 Task: Create a new contact for Itachi Uchiha with email itachiuchiha.uzumaki@outlook.com and insert an airplane image in the notes section.
Action: Mouse moved to (14, 109)
Screenshot: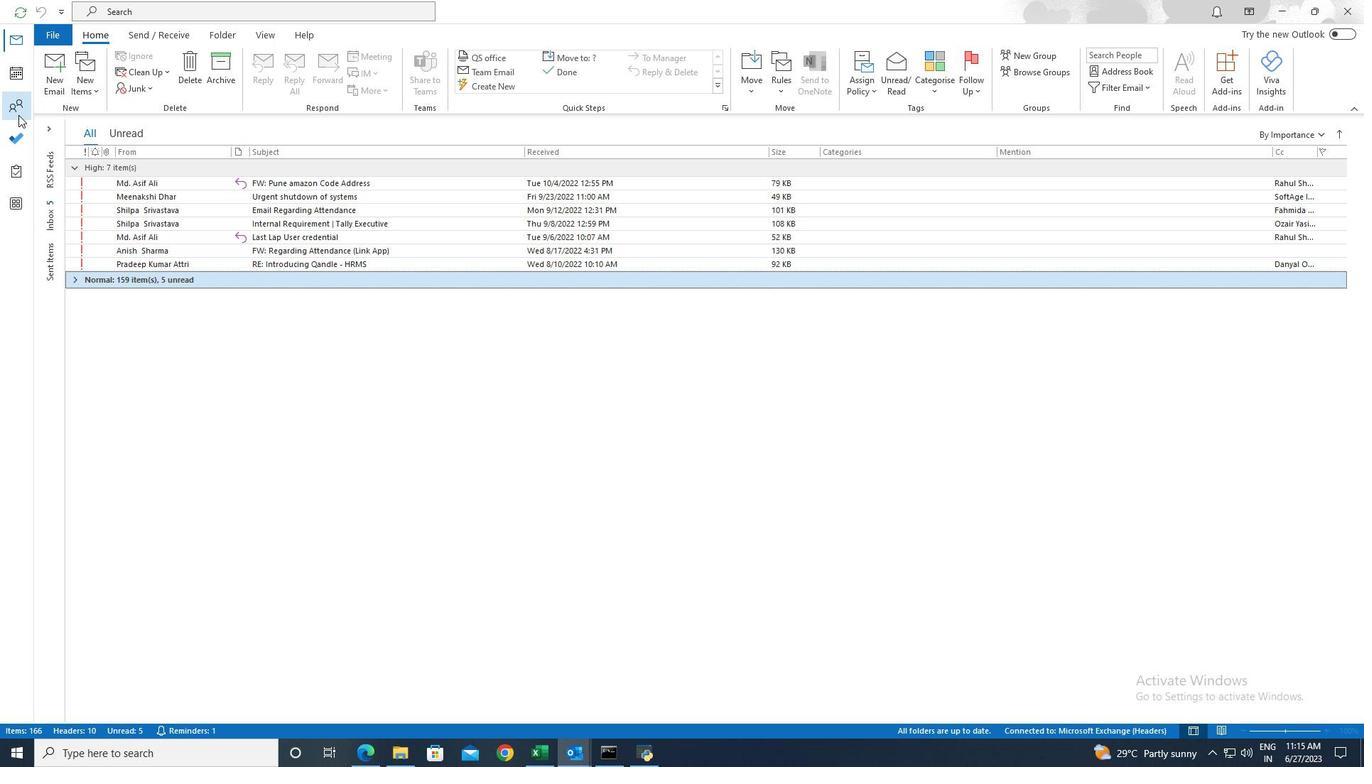 
Action: Mouse pressed left at (14, 109)
Screenshot: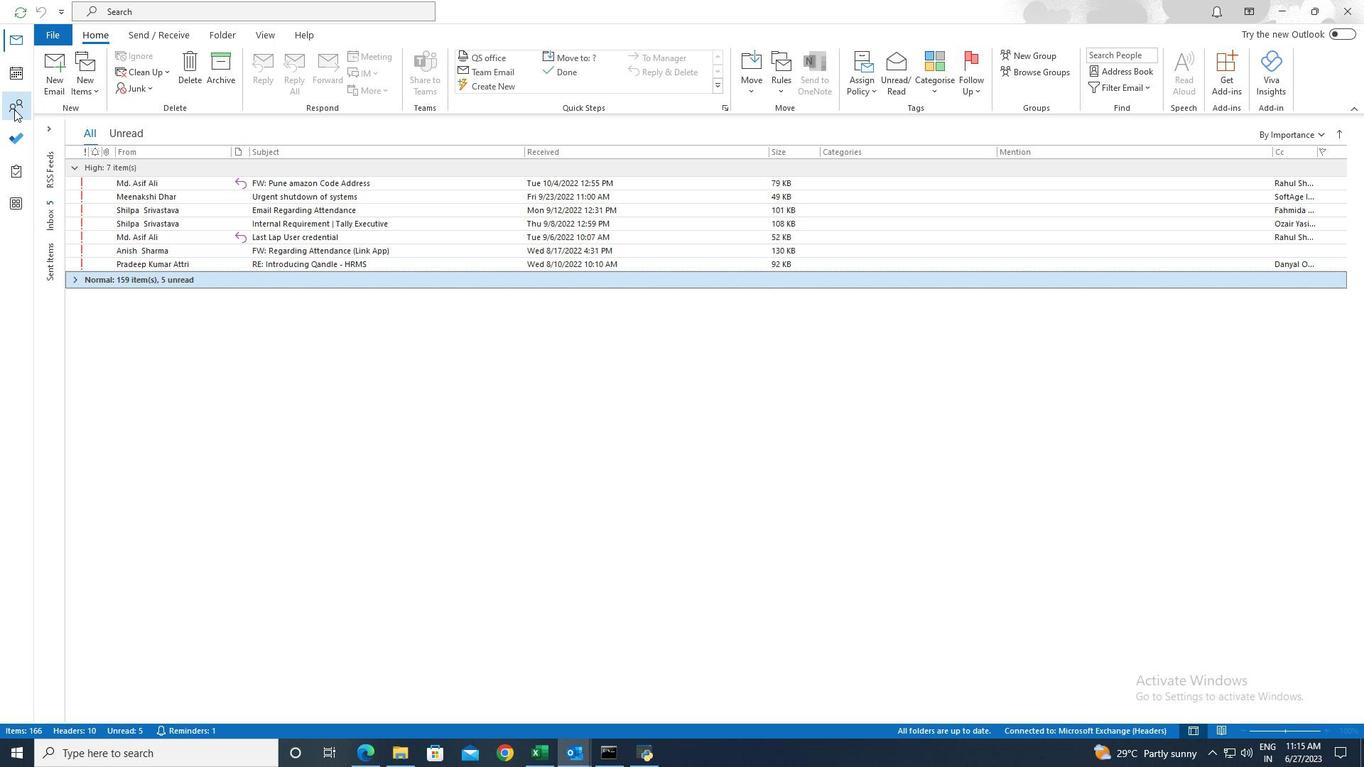 
Action: Mouse moved to (53, 83)
Screenshot: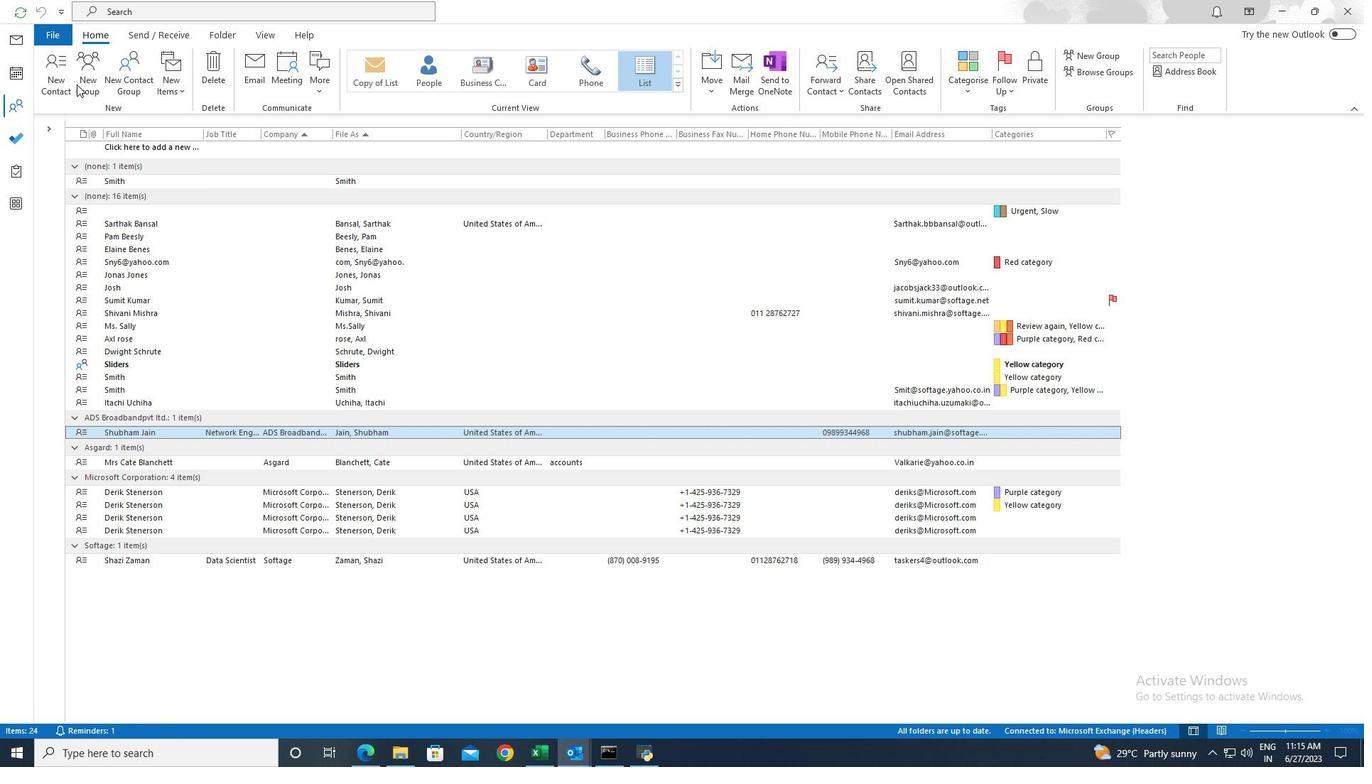 
Action: Mouse pressed left at (53, 83)
Screenshot: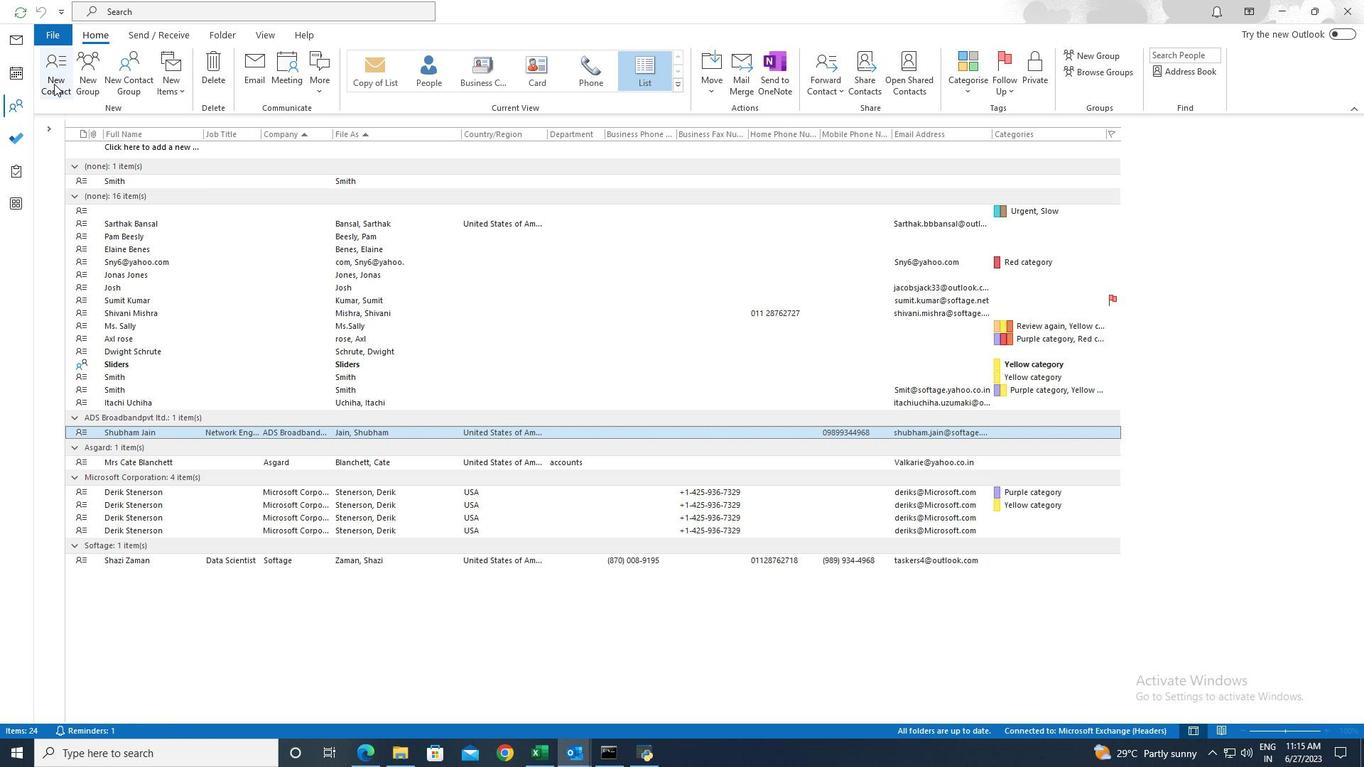 
Action: Mouse moved to (110, 123)
Screenshot: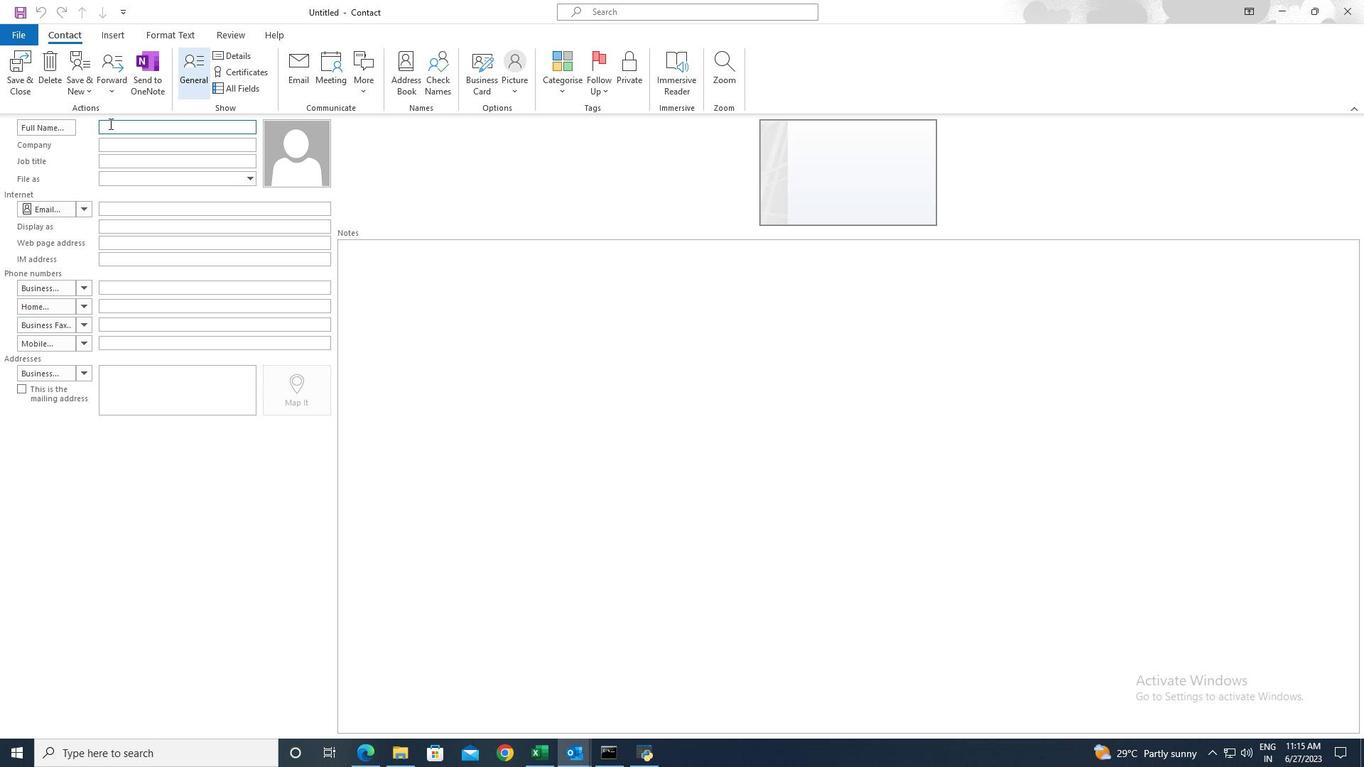 
Action: Mouse pressed left at (110, 123)
Screenshot: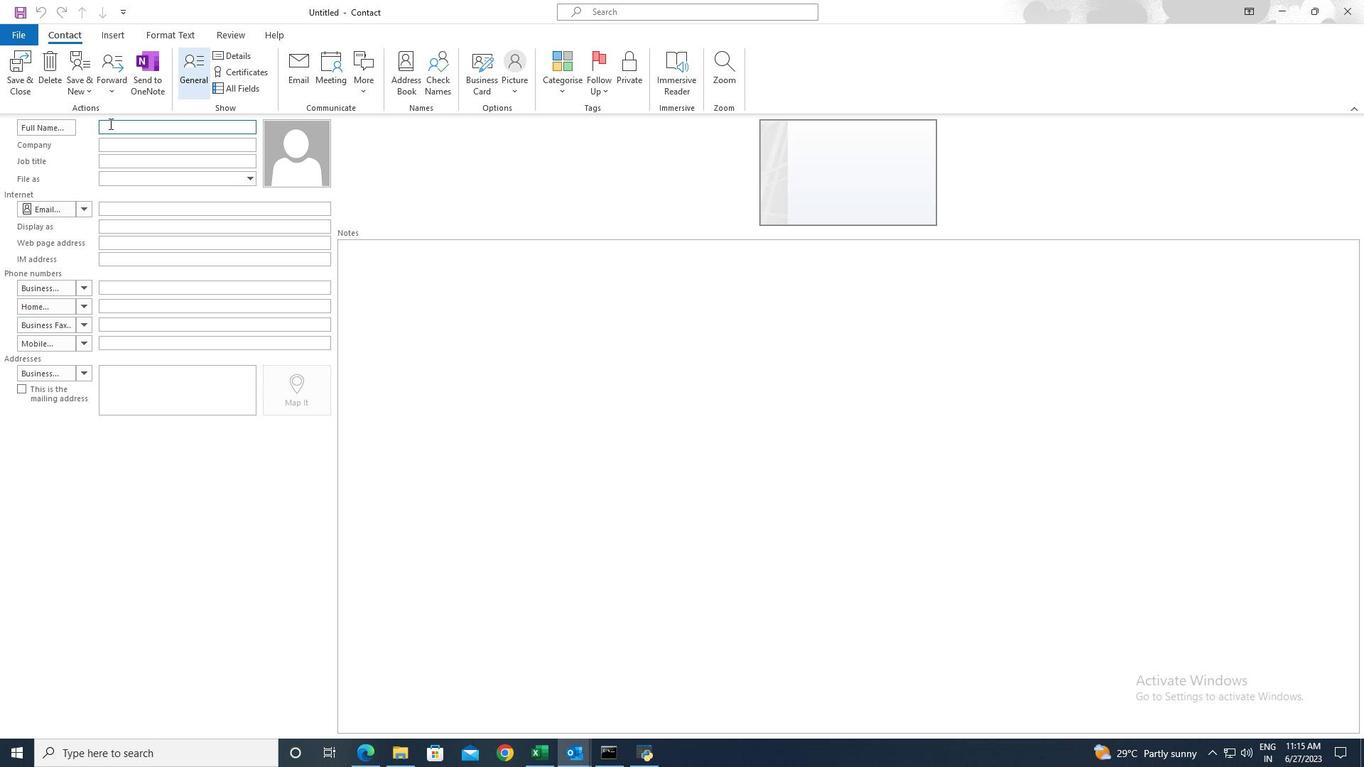 
Action: Key pressed <Key.shift>Itachi<Key.space><Key.shift>Uchiha
Screenshot: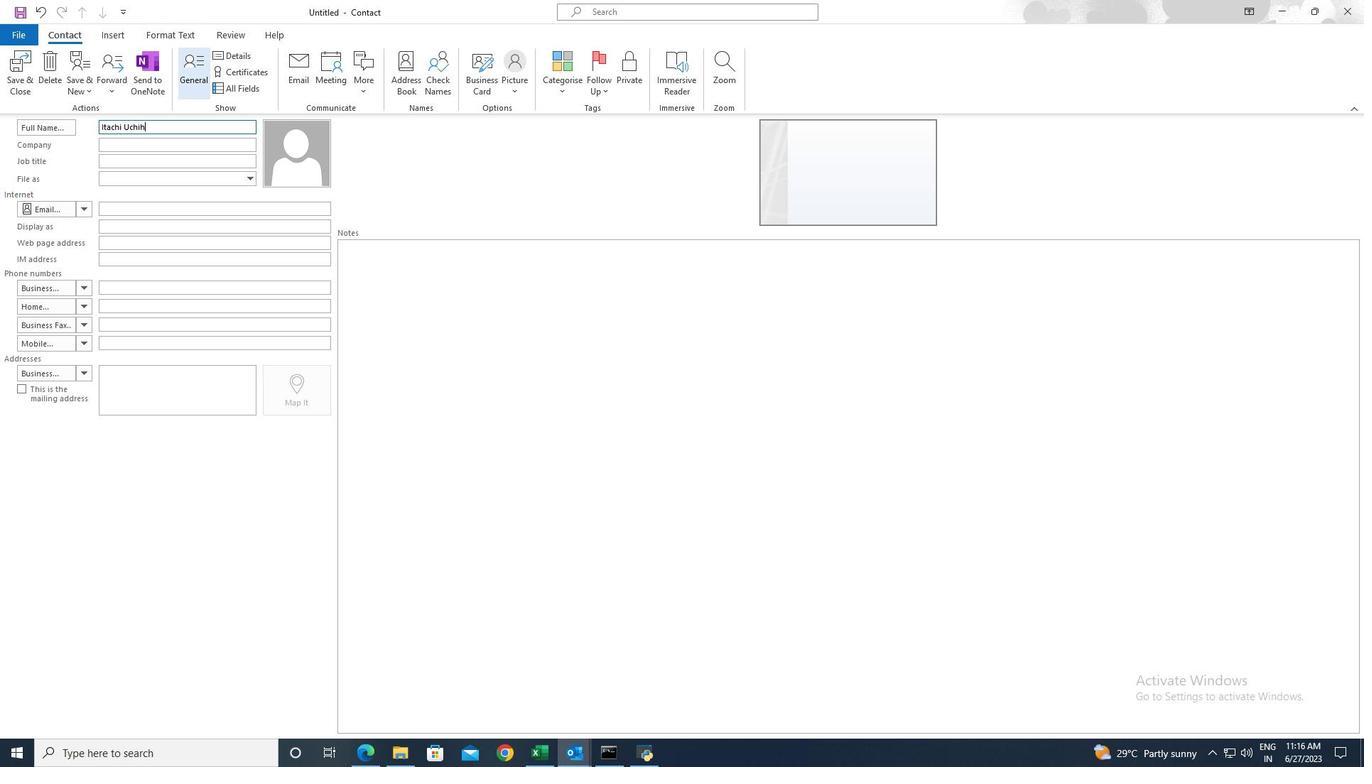 
Action: Mouse moved to (135, 209)
Screenshot: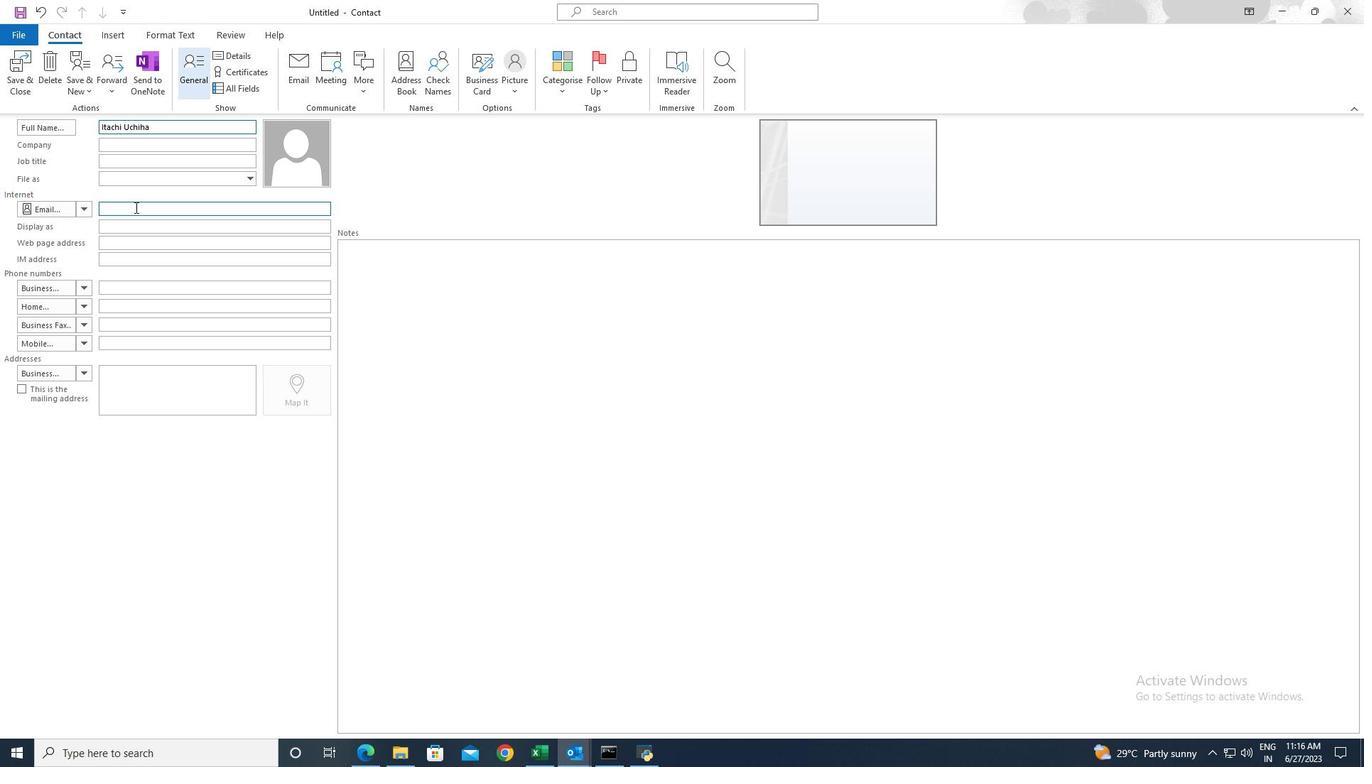 
Action: Mouse pressed left at (135, 209)
Screenshot: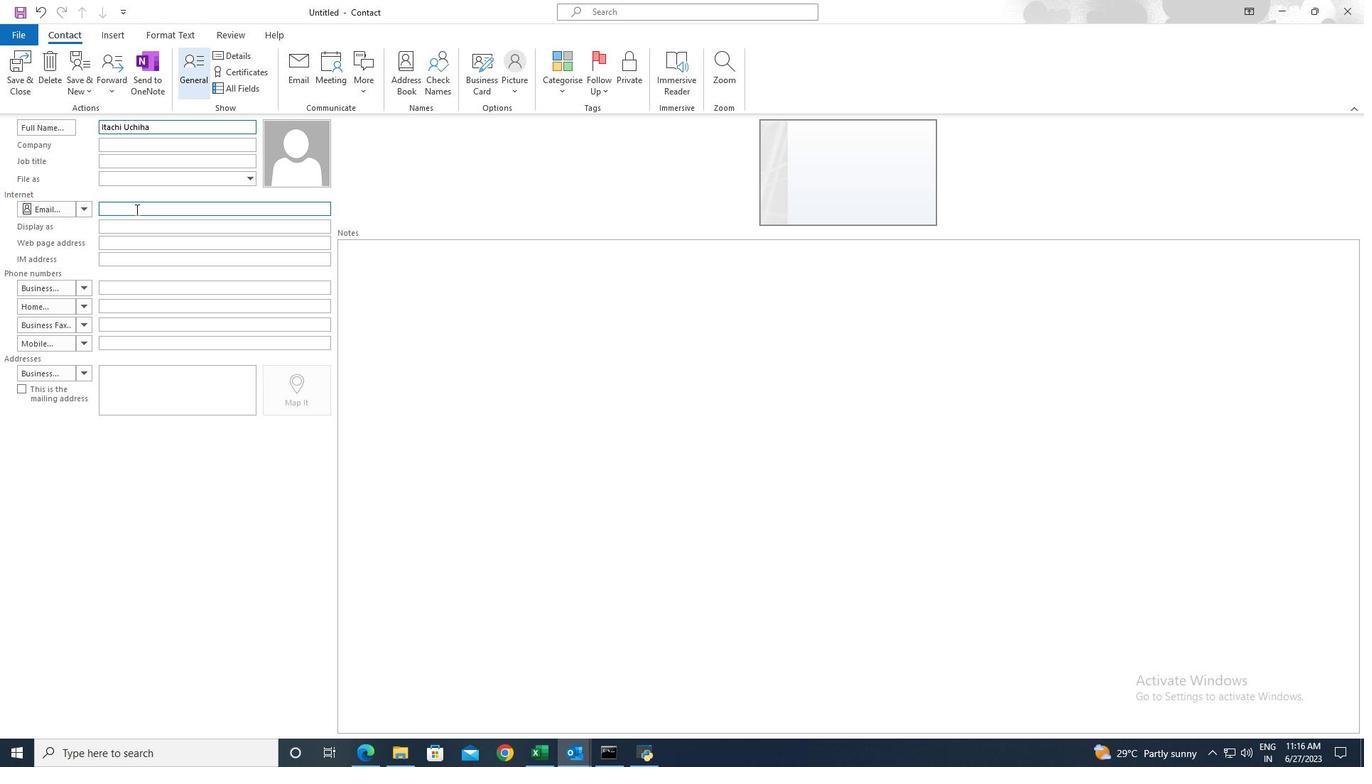 
Action: Key pressed itachiuchiha.uzumaki<Key.shift><Key.shift><Key.shift><Key.shift>@outlook.com
Screenshot: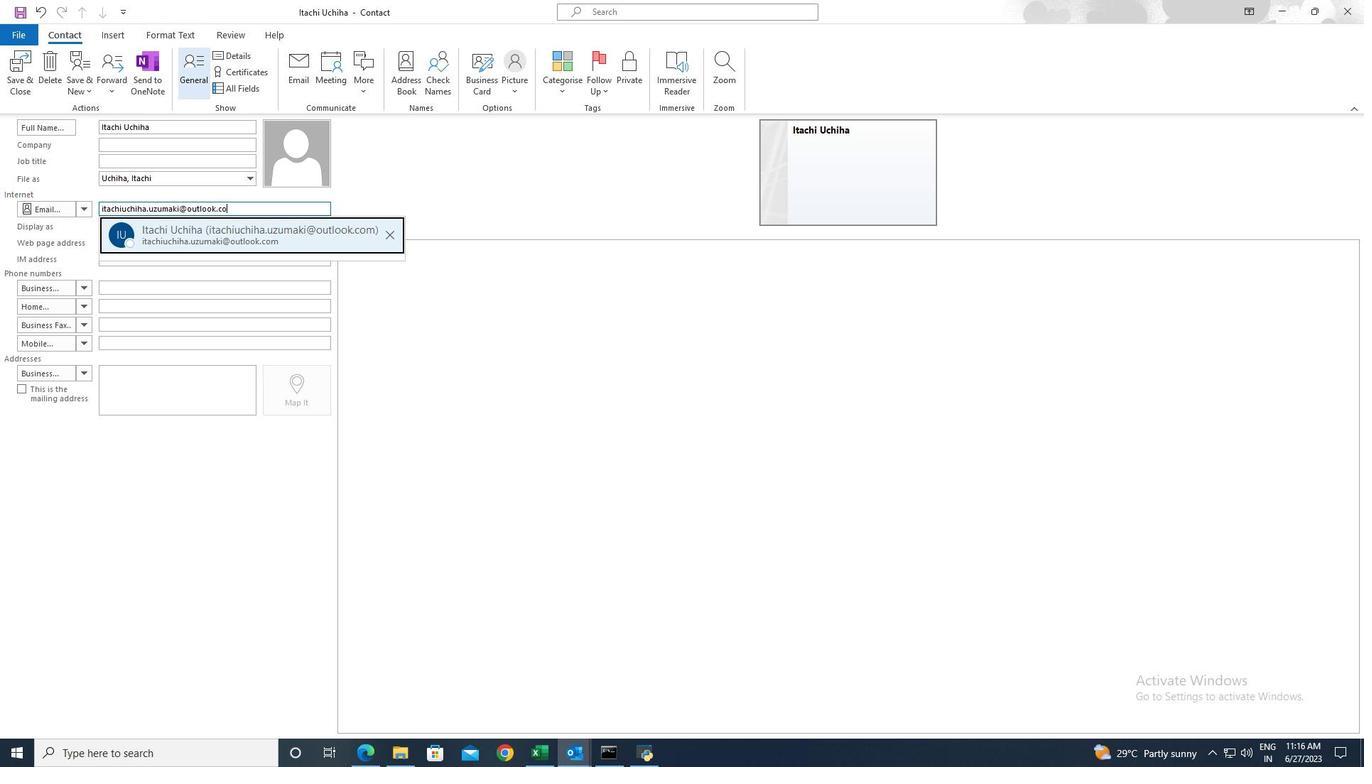 
Action: Mouse moved to (119, 39)
Screenshot: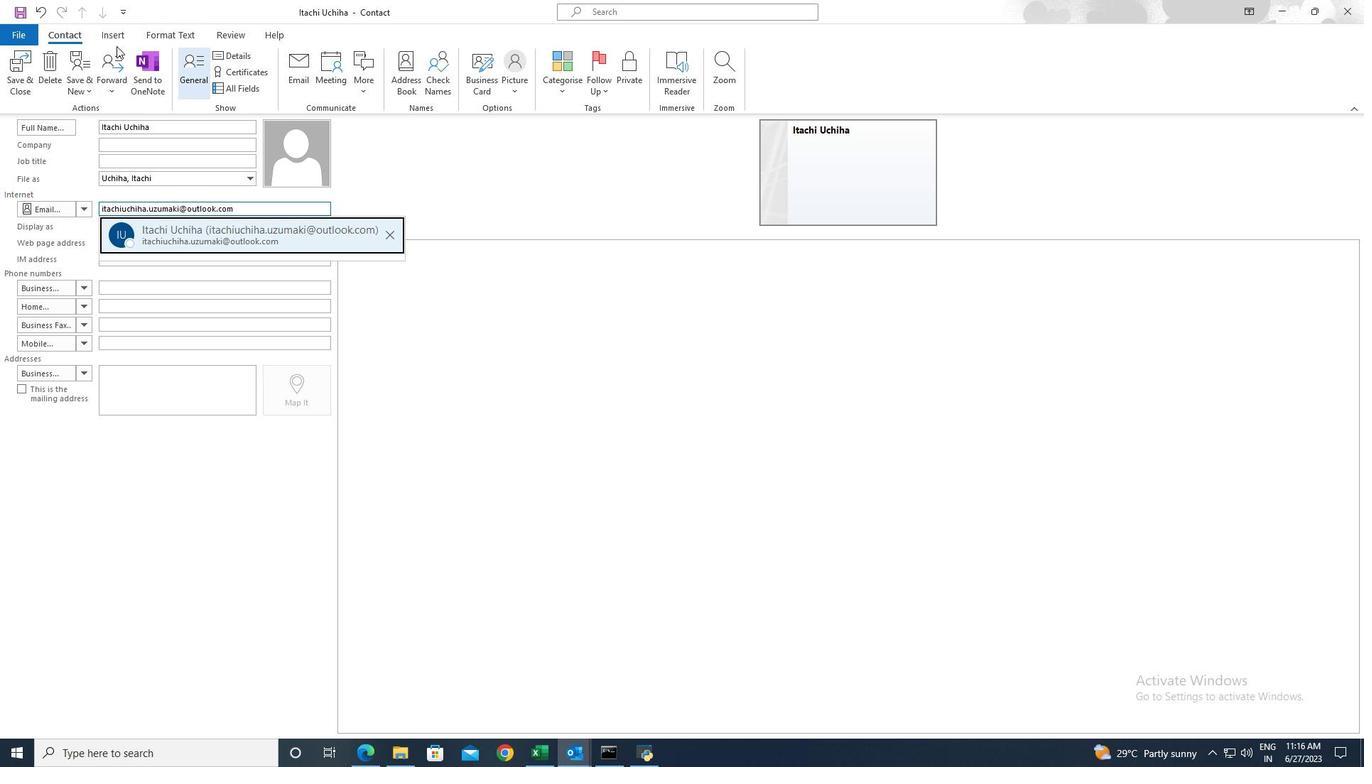 
Action: Mouse pressed left at (119, 39)
Screenshot: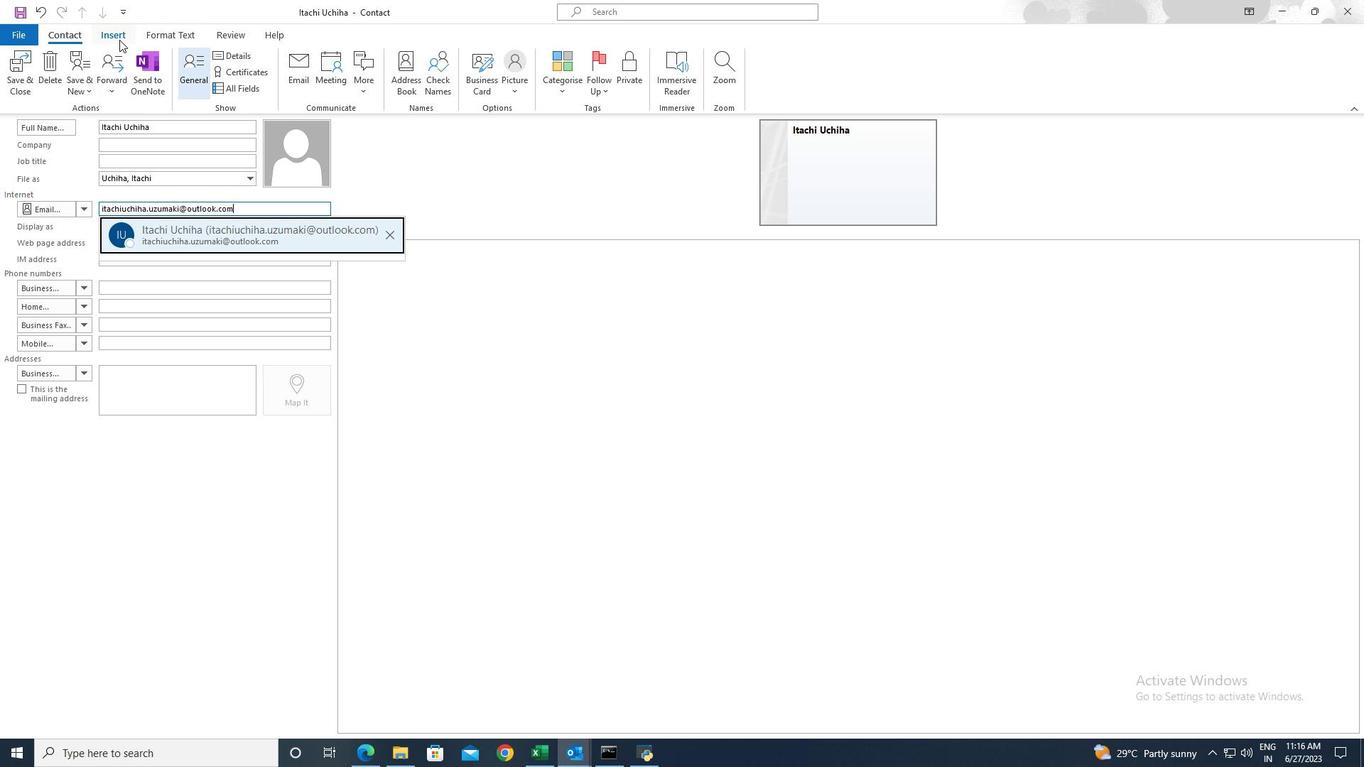 
Action: Mouse moved to (378, 267)
Screenshot: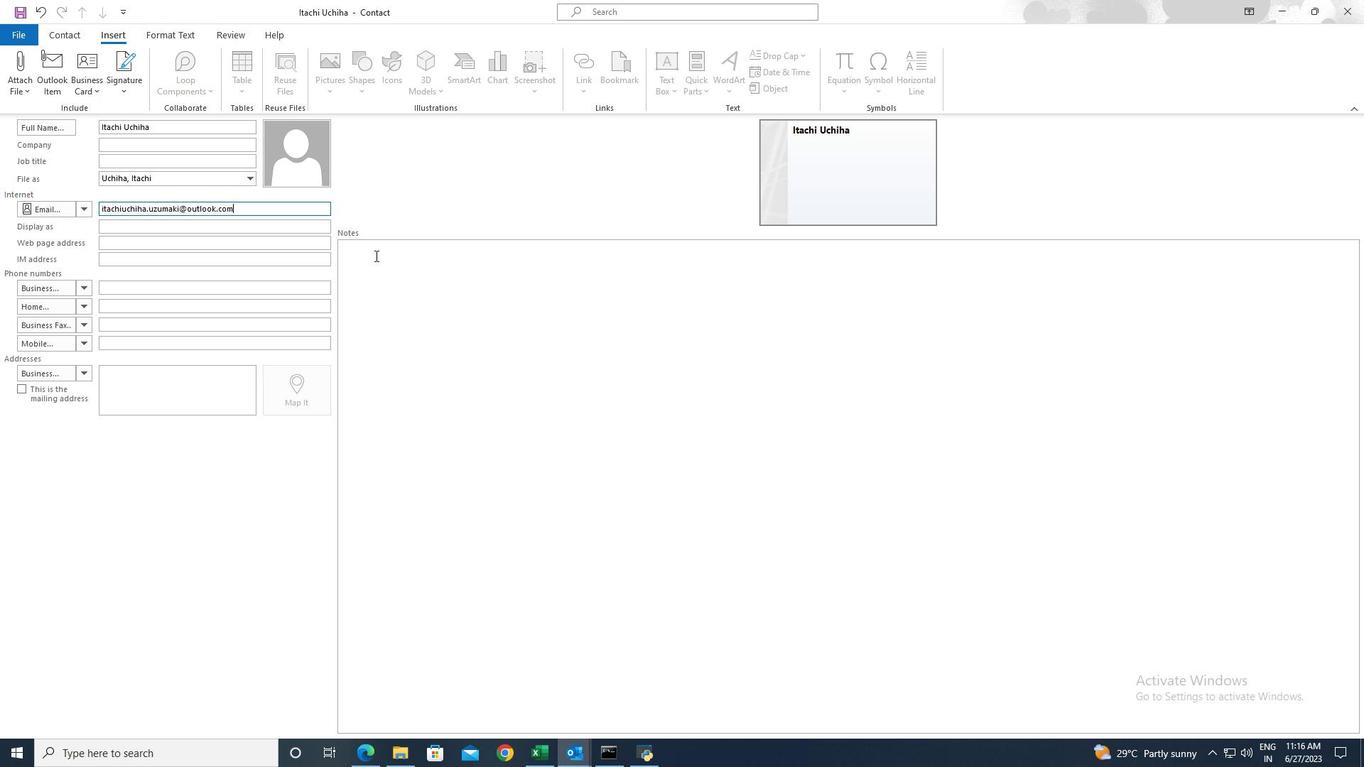 
Action: Mouse pressed left at (378, 267)
Screenshot: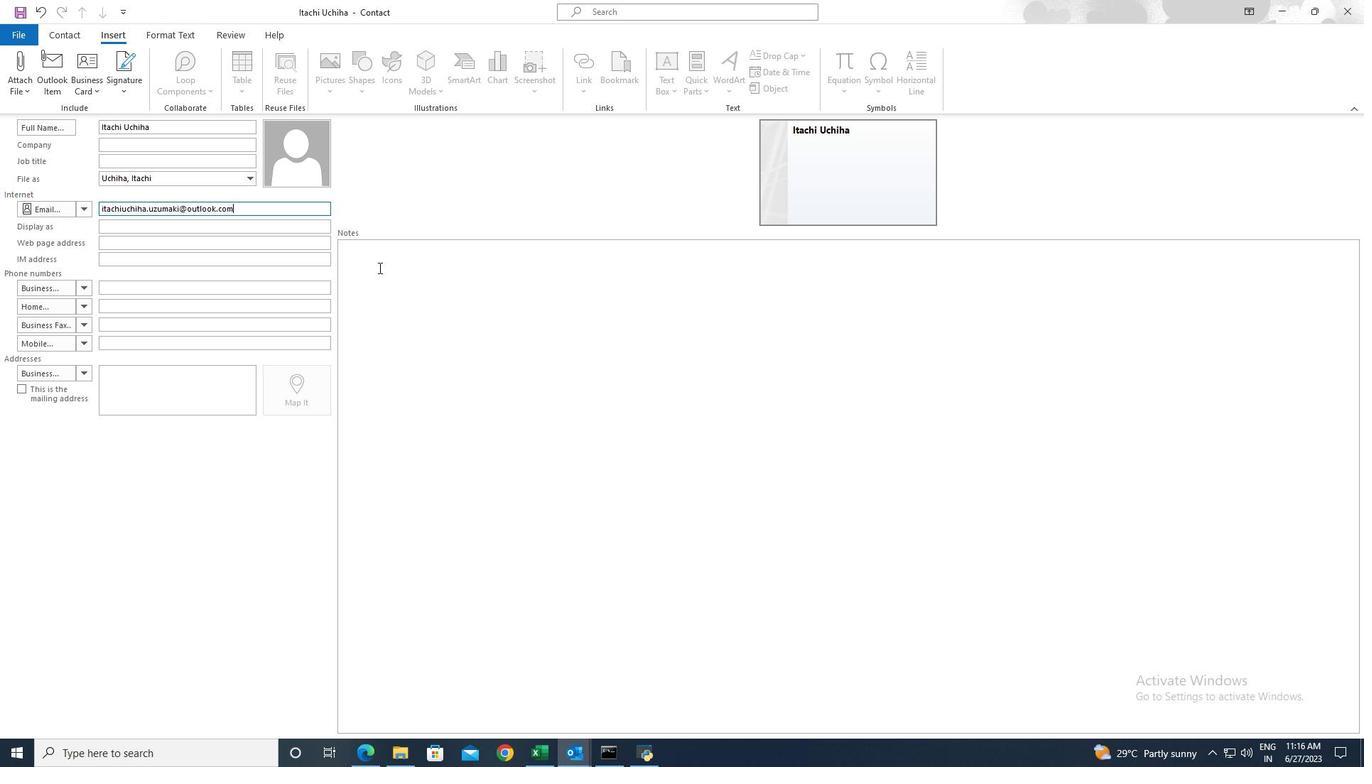 
Action: Mouse moved to (337, 74)
Screenshot: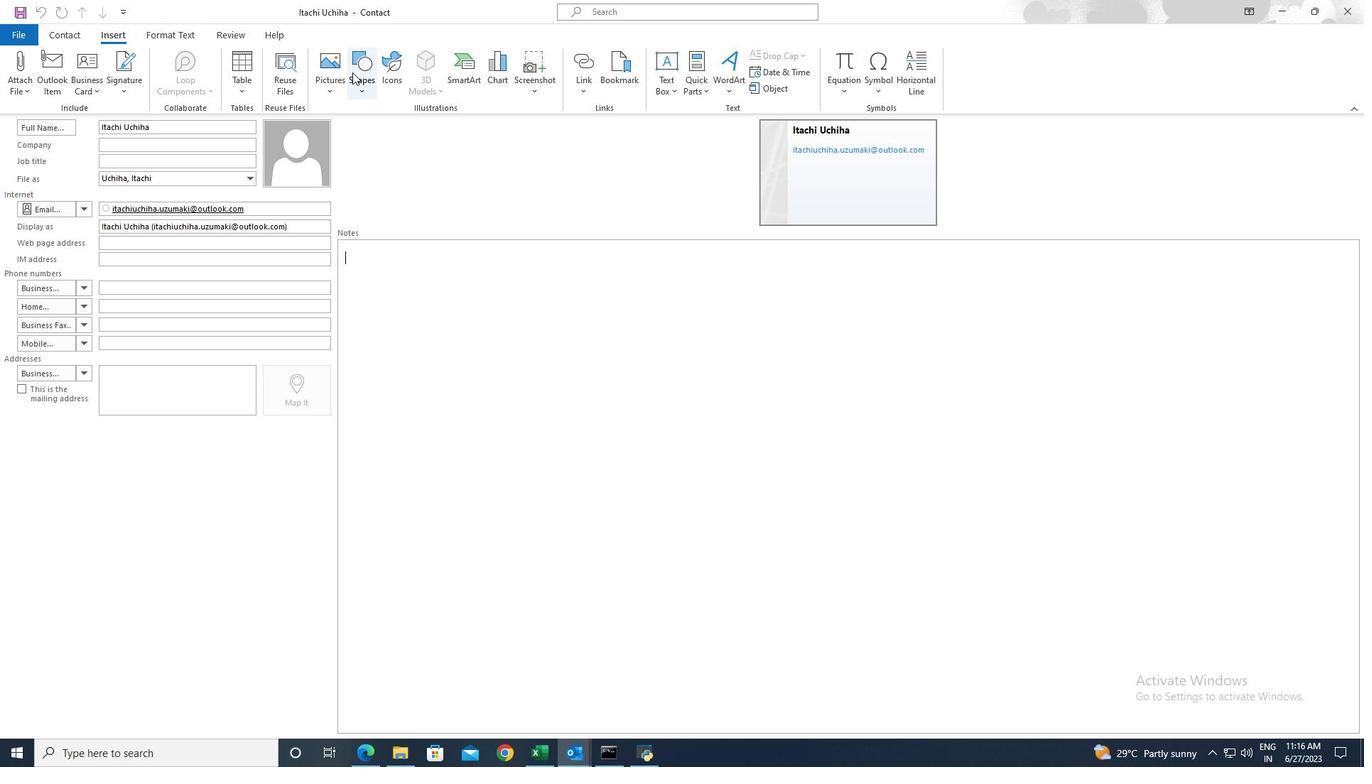 
Action: Mouse pressed left at (337, 74)
Screenshot: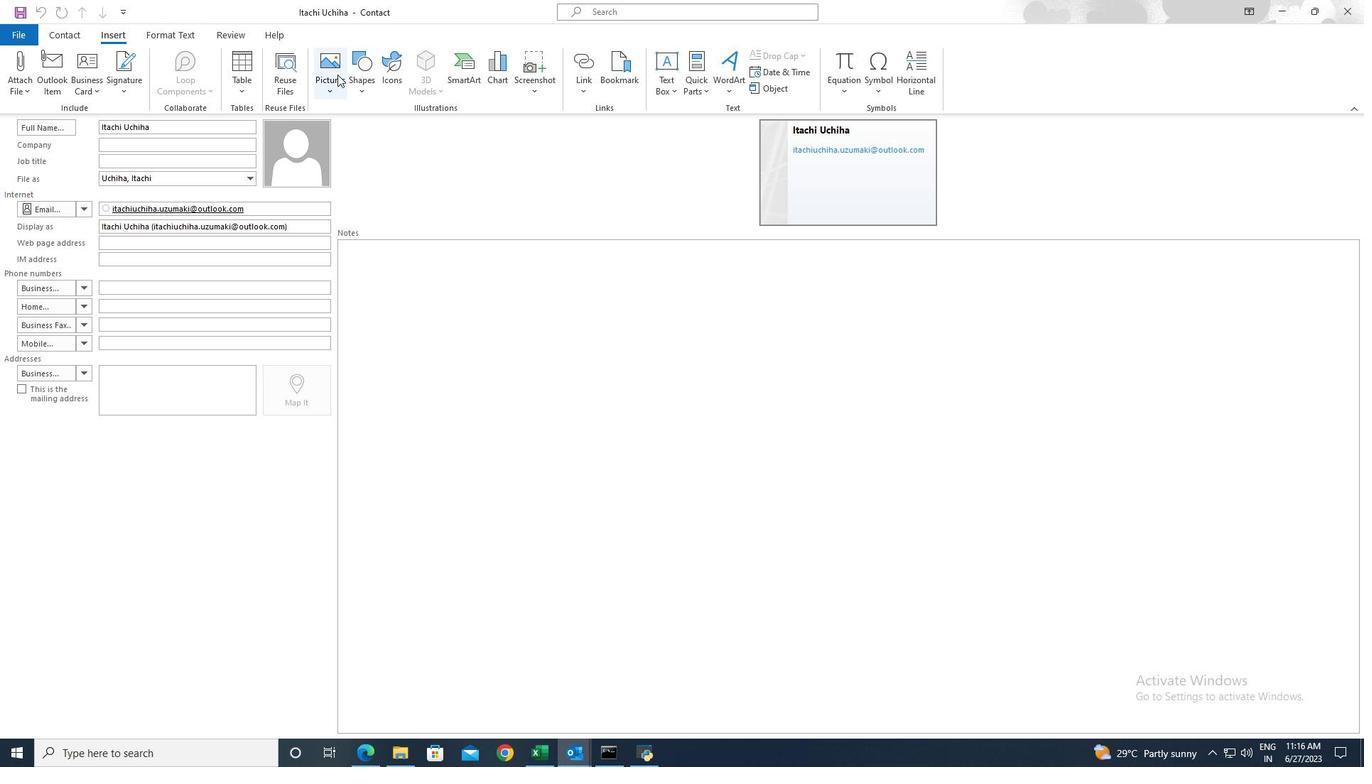 
Action: Mouse moved to (373, 168)
Screenshot: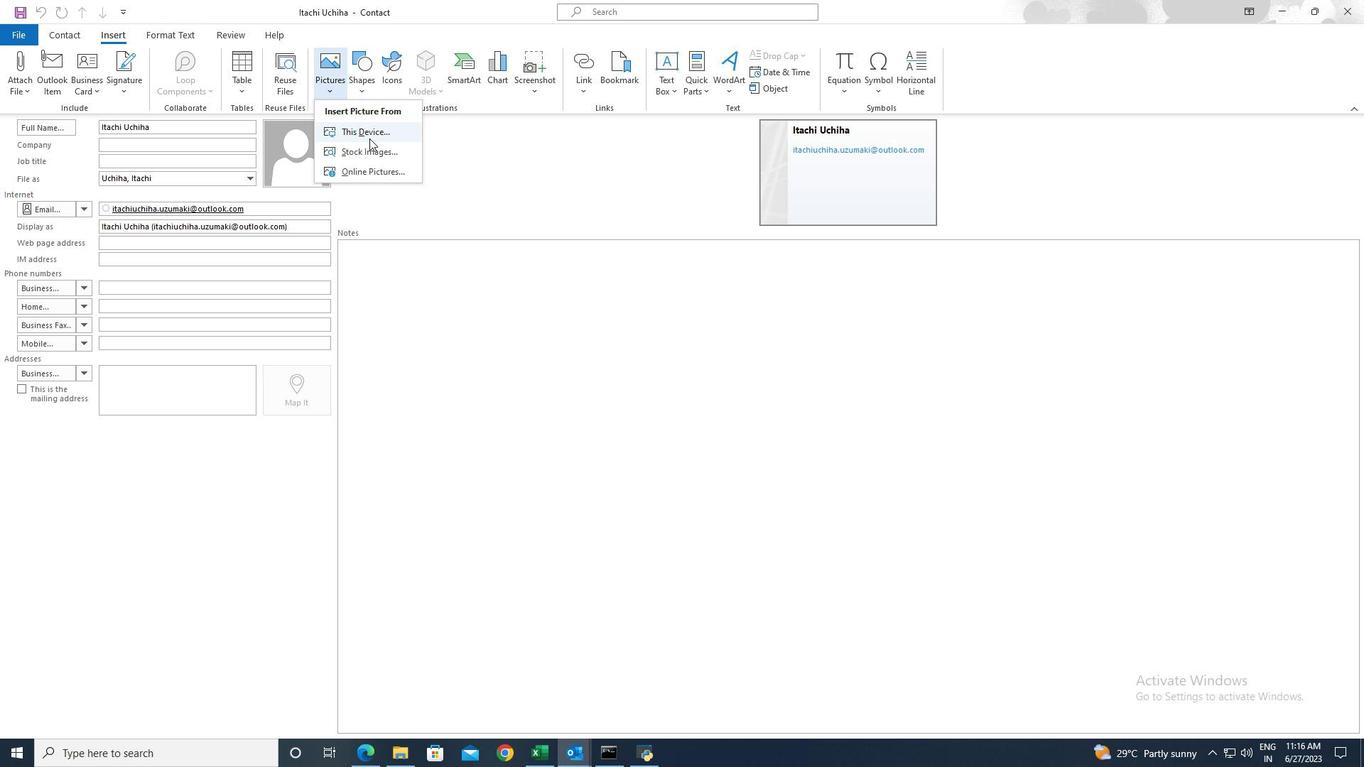 
Action: Mouse pressed left at (373, 168)
Screenshot: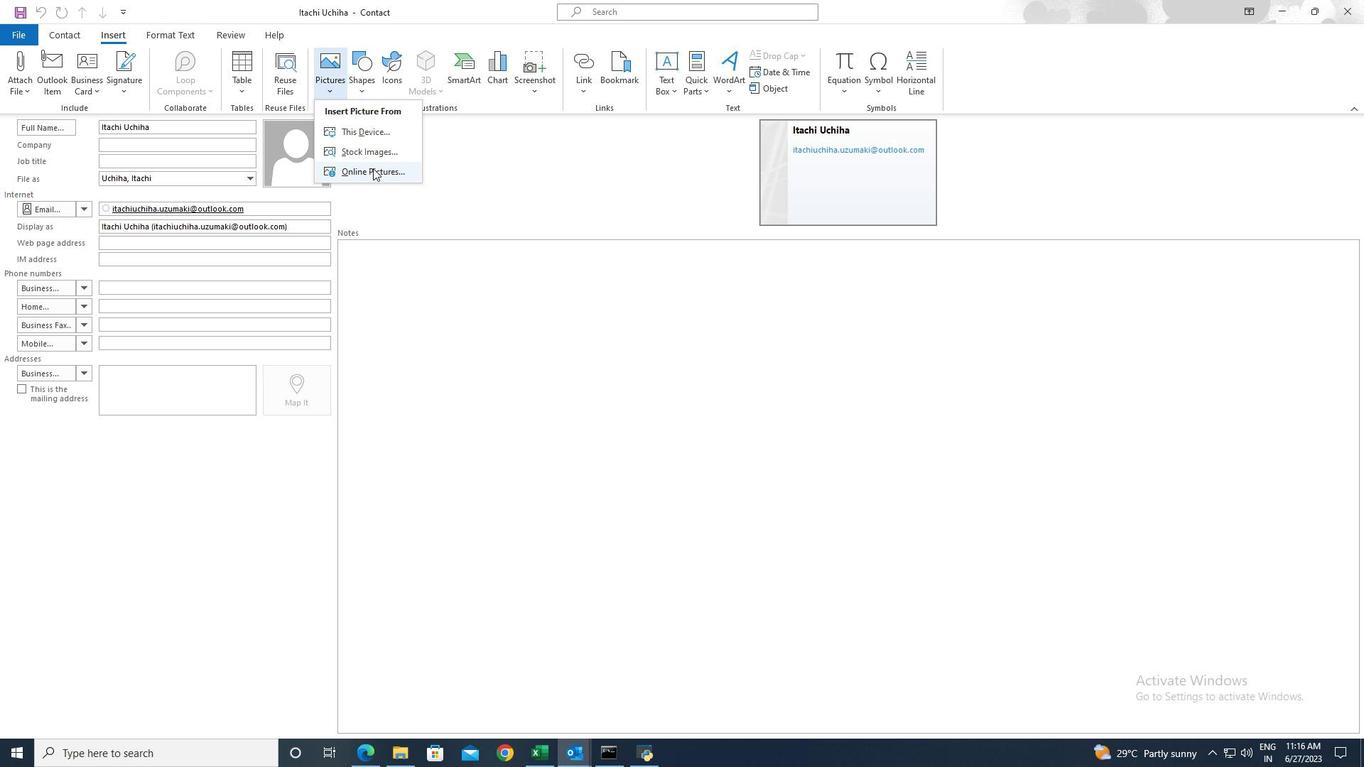 
Action: Mouse moved to (313, 155)
Screenshot: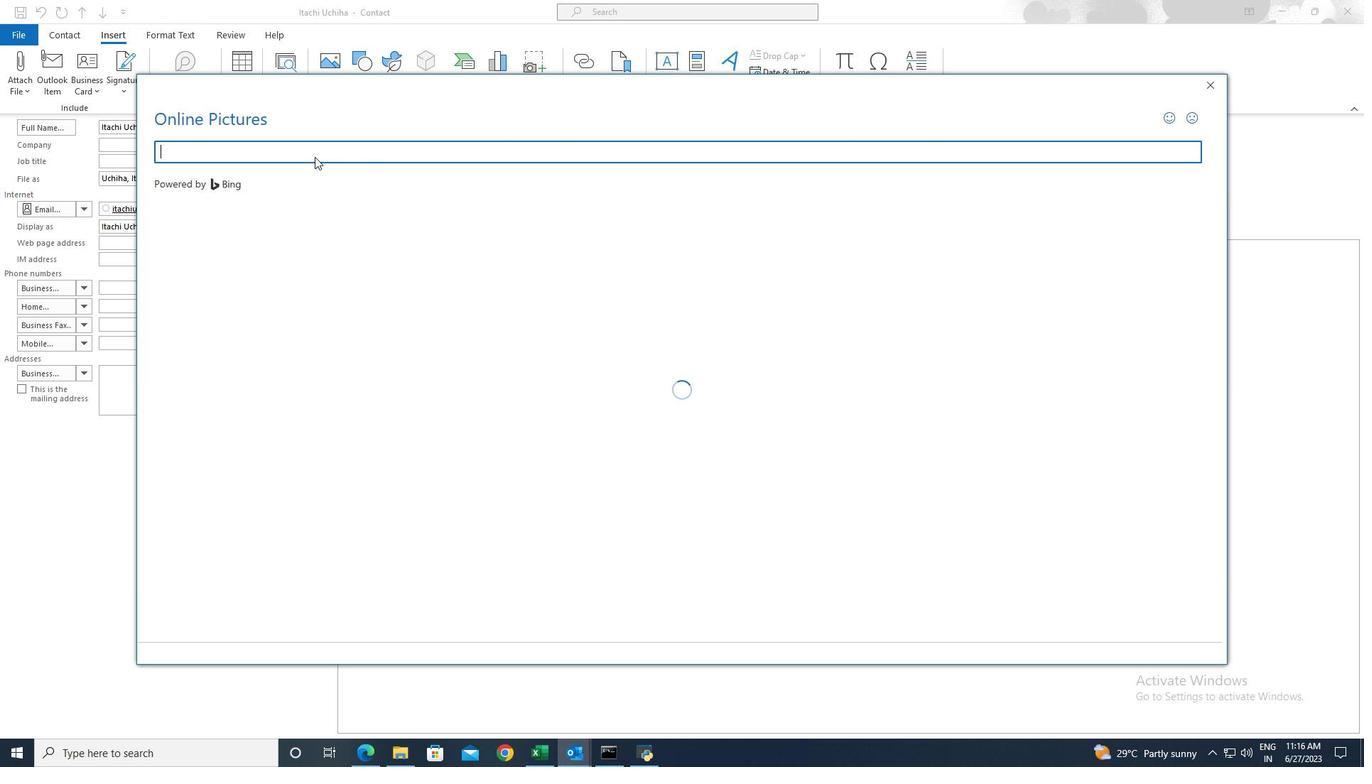 
Action: Key pressed <Key.shift>Airplane<Key.enter>
Screenshot: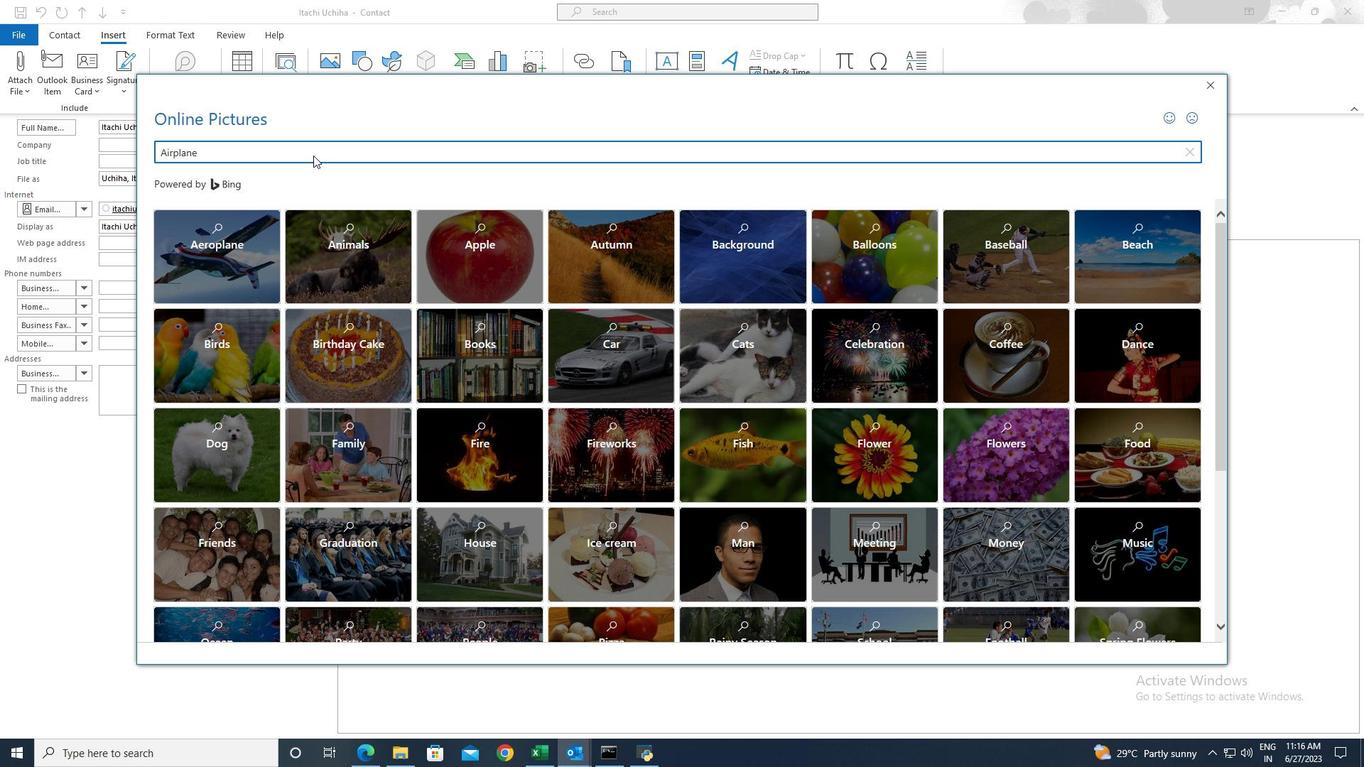 
Action: Mouse moved to (322, 284)
Screenshot: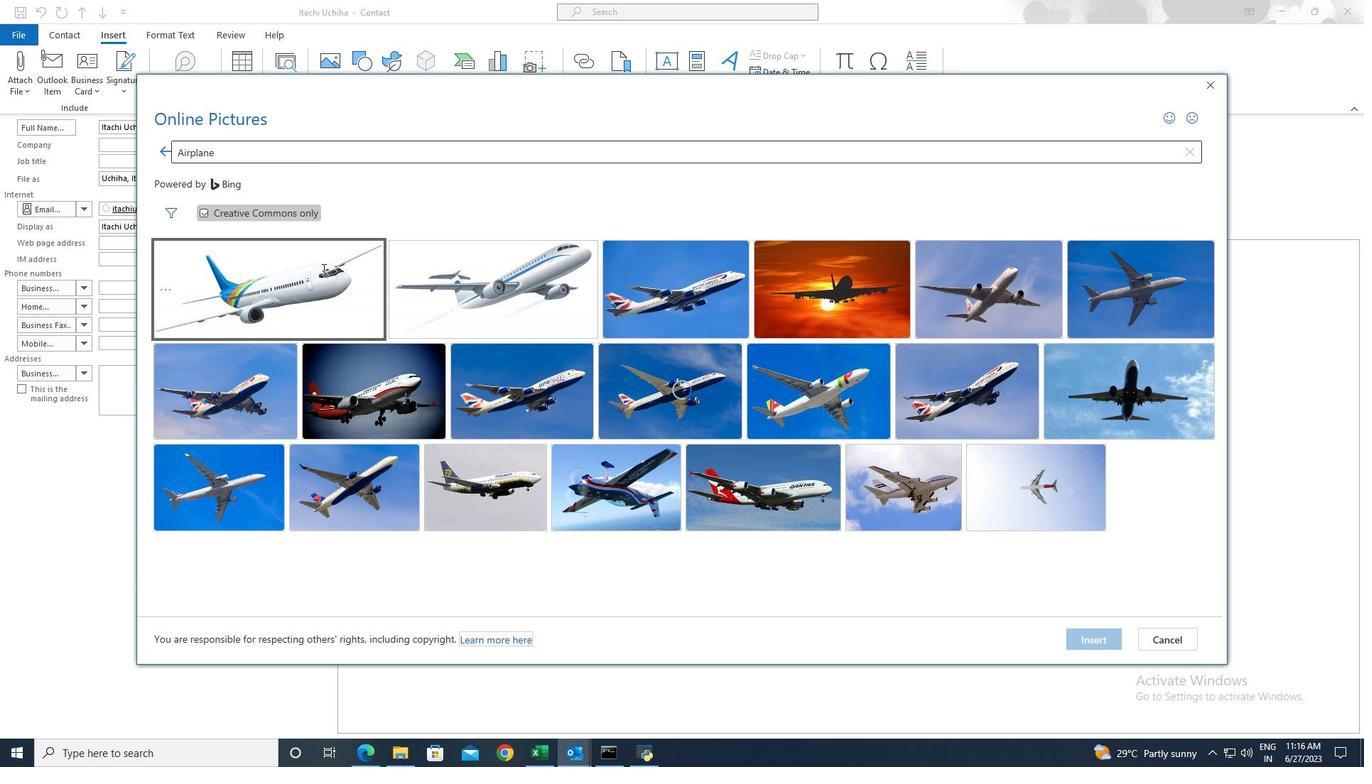 
Action: Mouse pressed left at (322, 284)
Screenshot: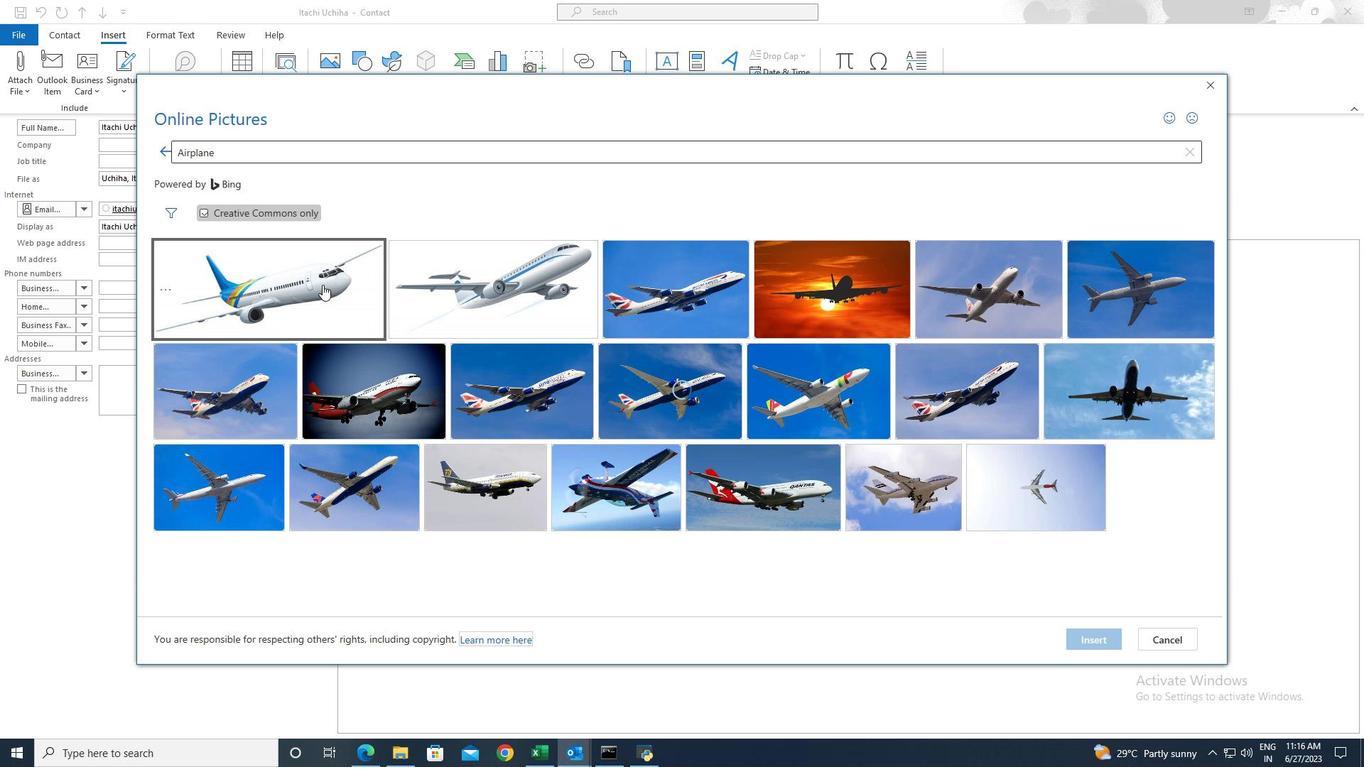
Action: Mouse moved to (1079, 634)
Screenshot: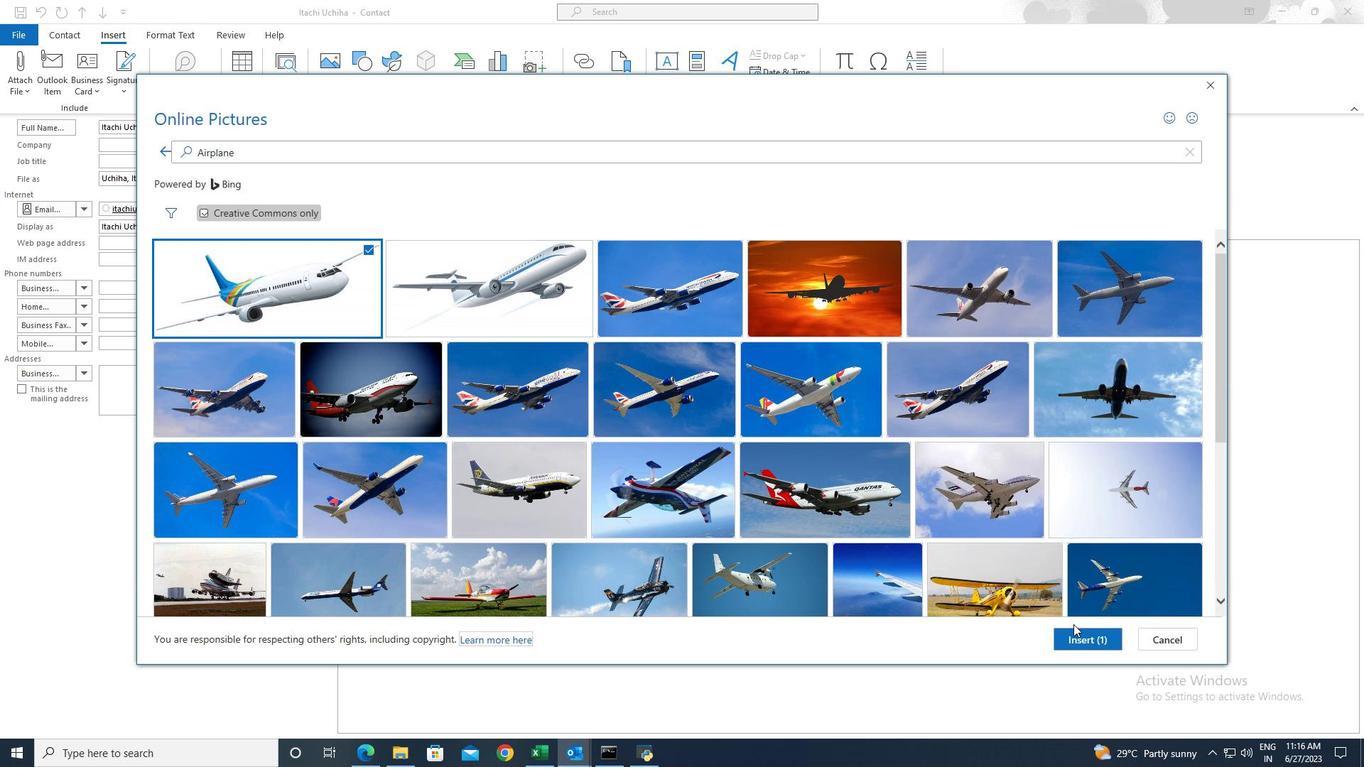 
Action: Mouse pressed left at (1079, 634)
Screenshot: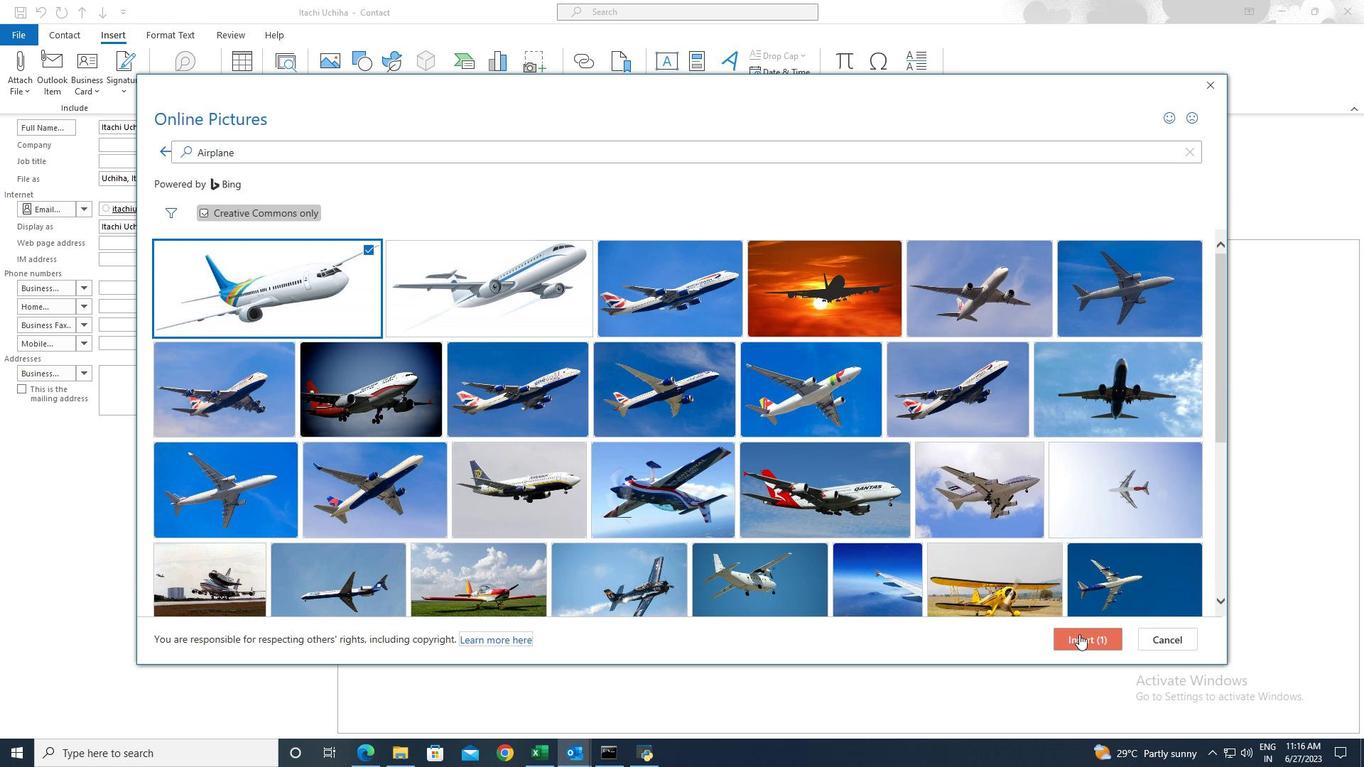 
Action: Mouse moved to (1312, 60)
Screenshot: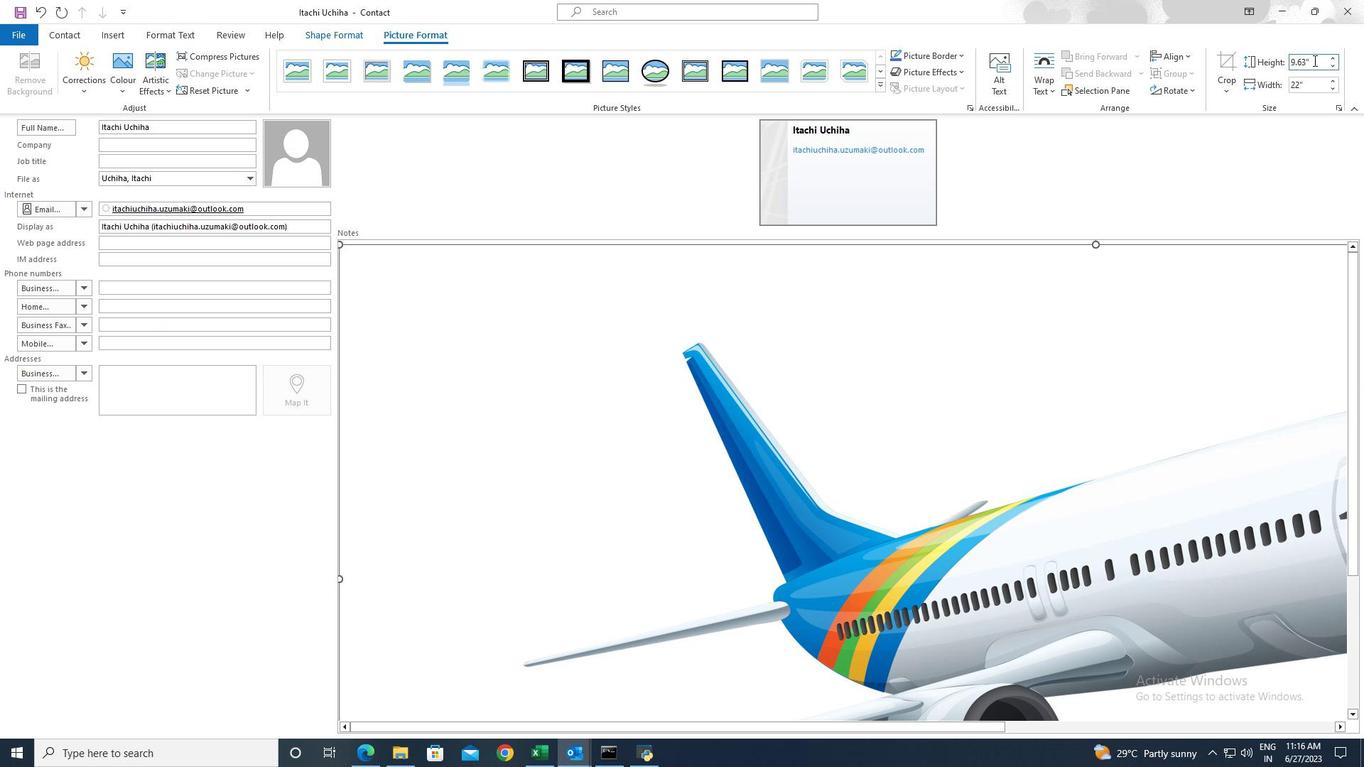 
Action: Mouse pressed left at (1312, 60)
Screenshot: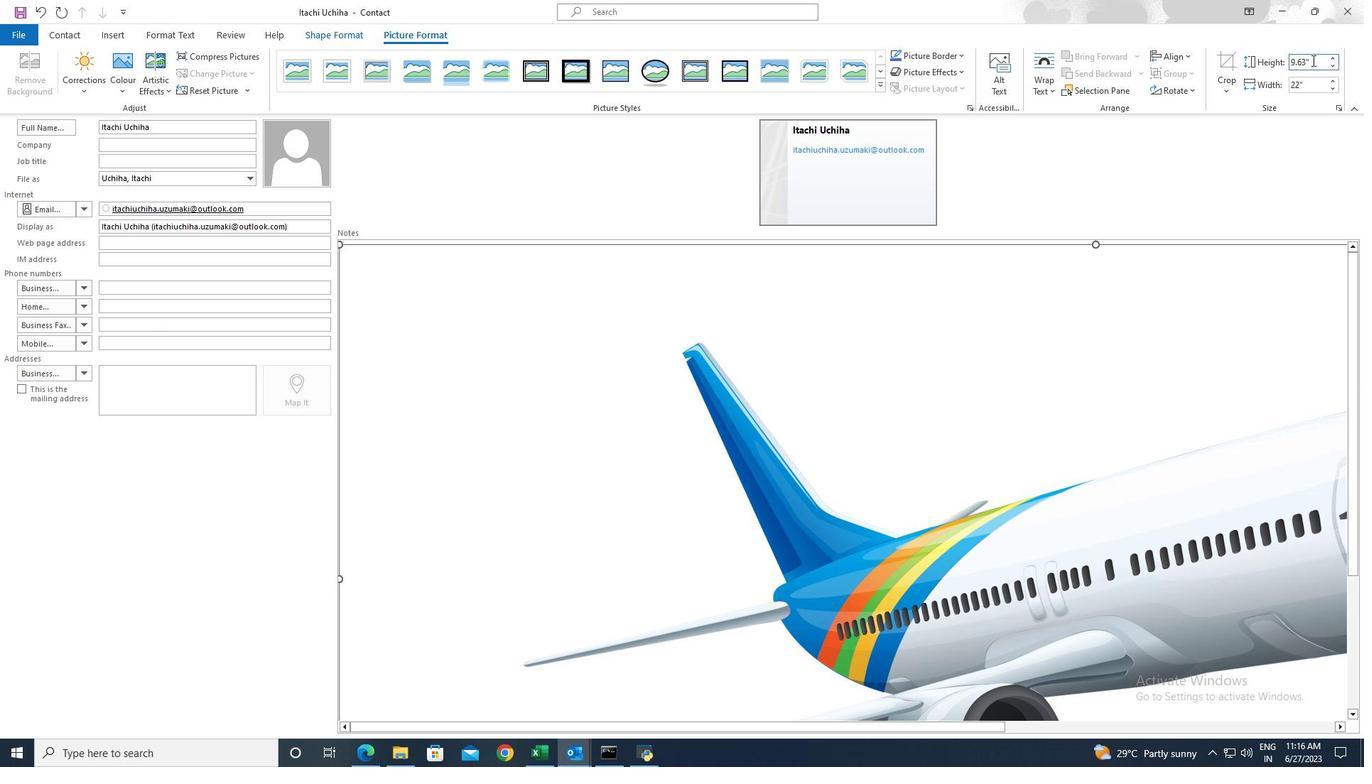 
Action: Key pressed 15<Key.space>cm<Key.enter>
Screenshot: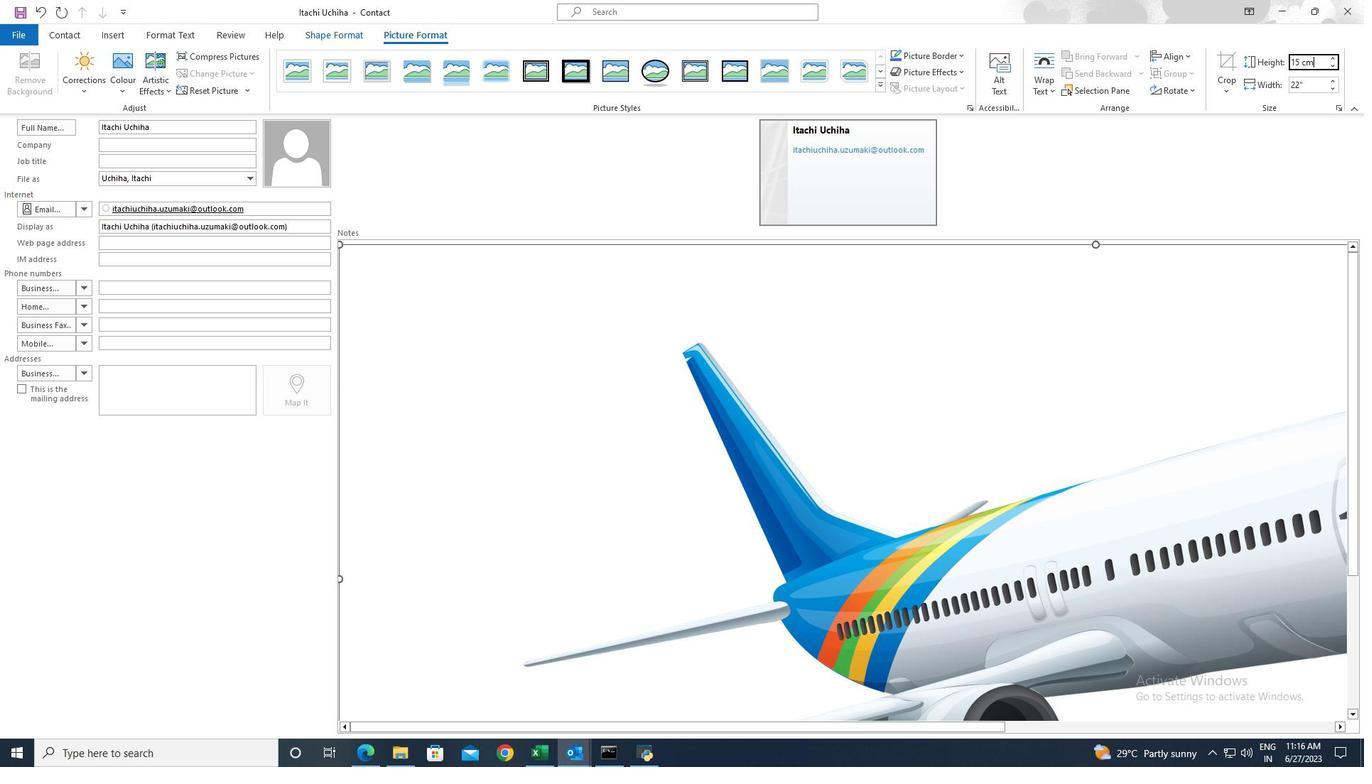
Action: Mouse moved to (1313, 86)
Screenshot: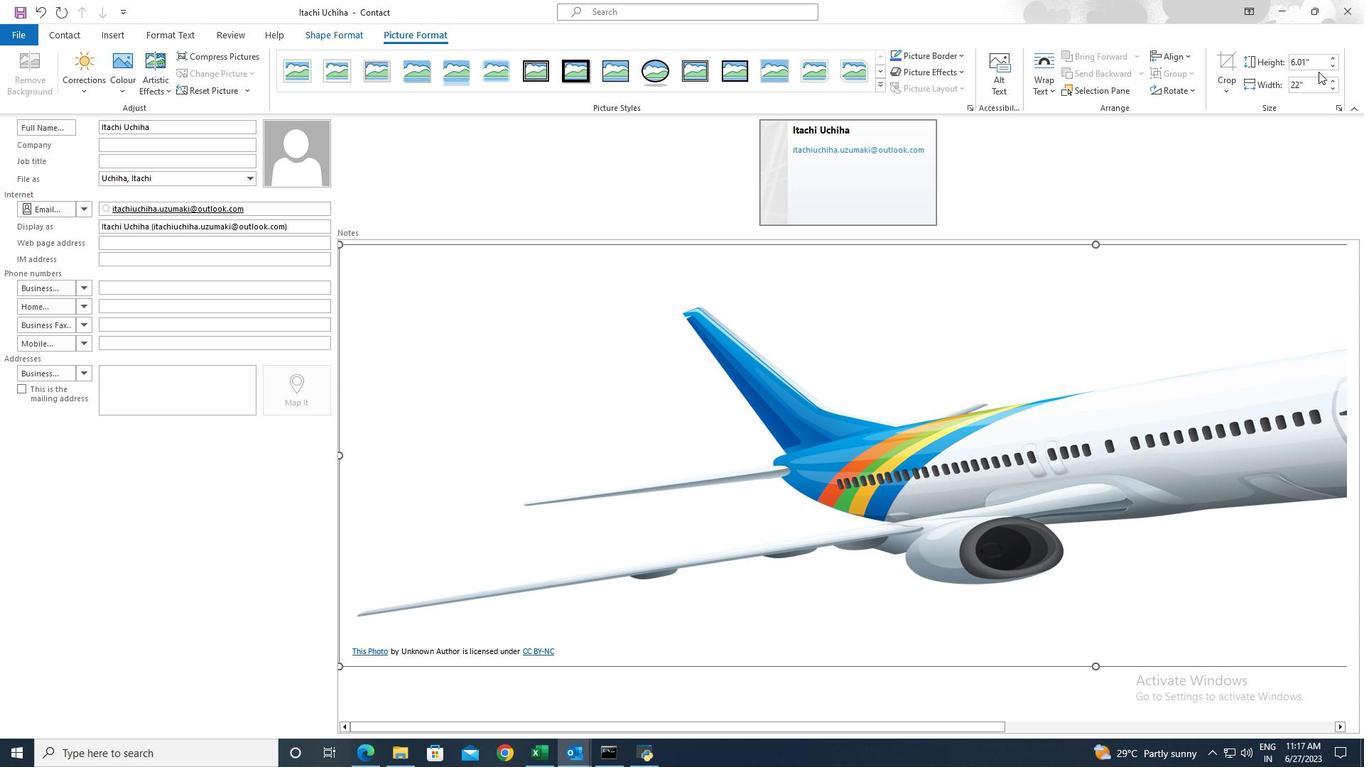 
Action: Mouse pressed left at (1313, 86)
Screenshot: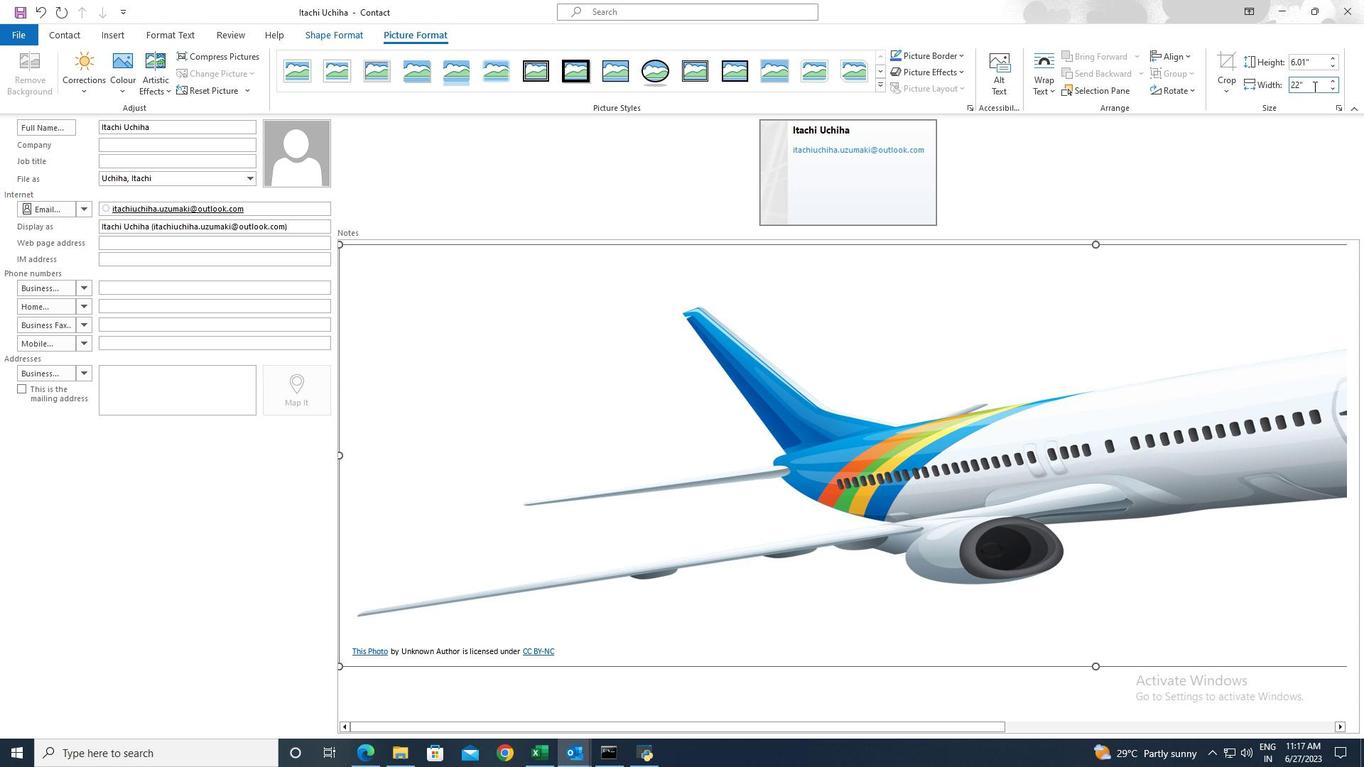 
Action: Key pressed 20<Key.space>cm<Key.enter>
Screenshot: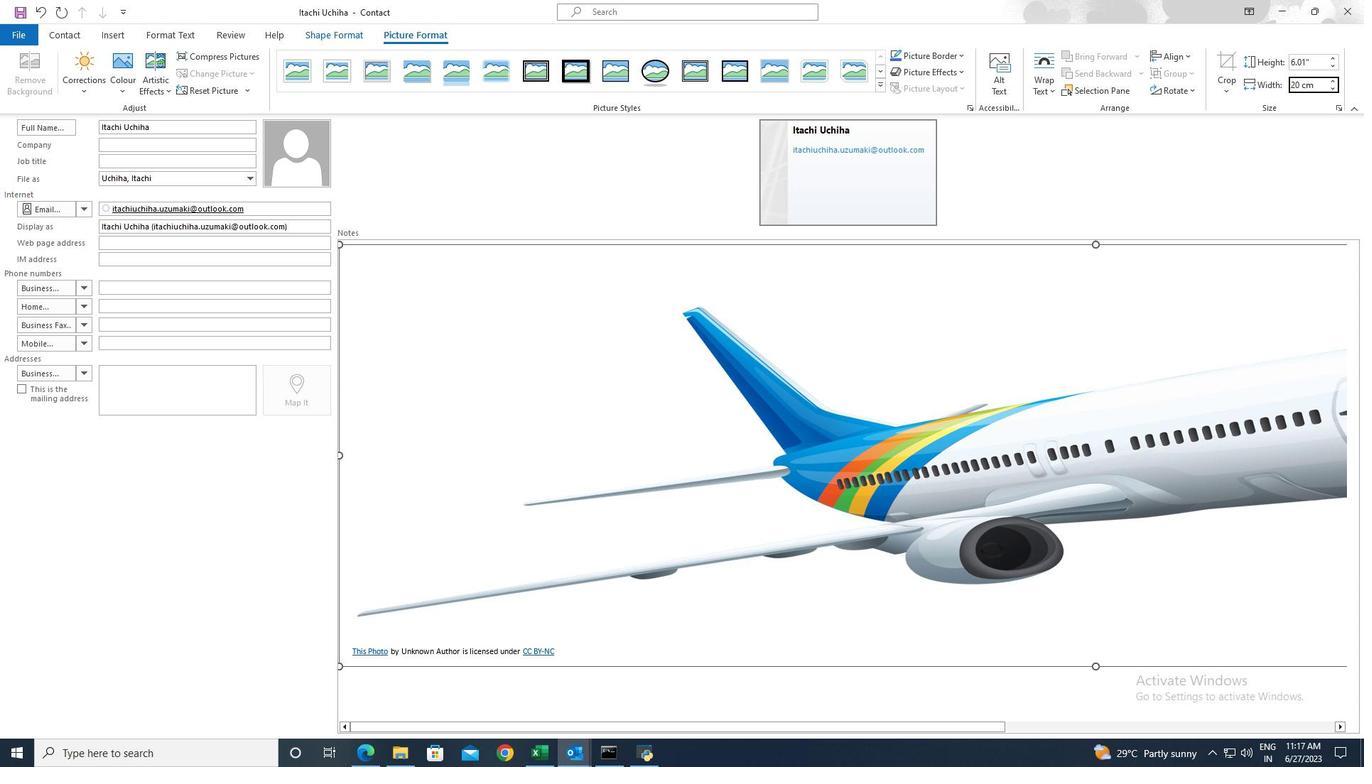 
Action: Mouse moved to (122, 36)
Screenshot: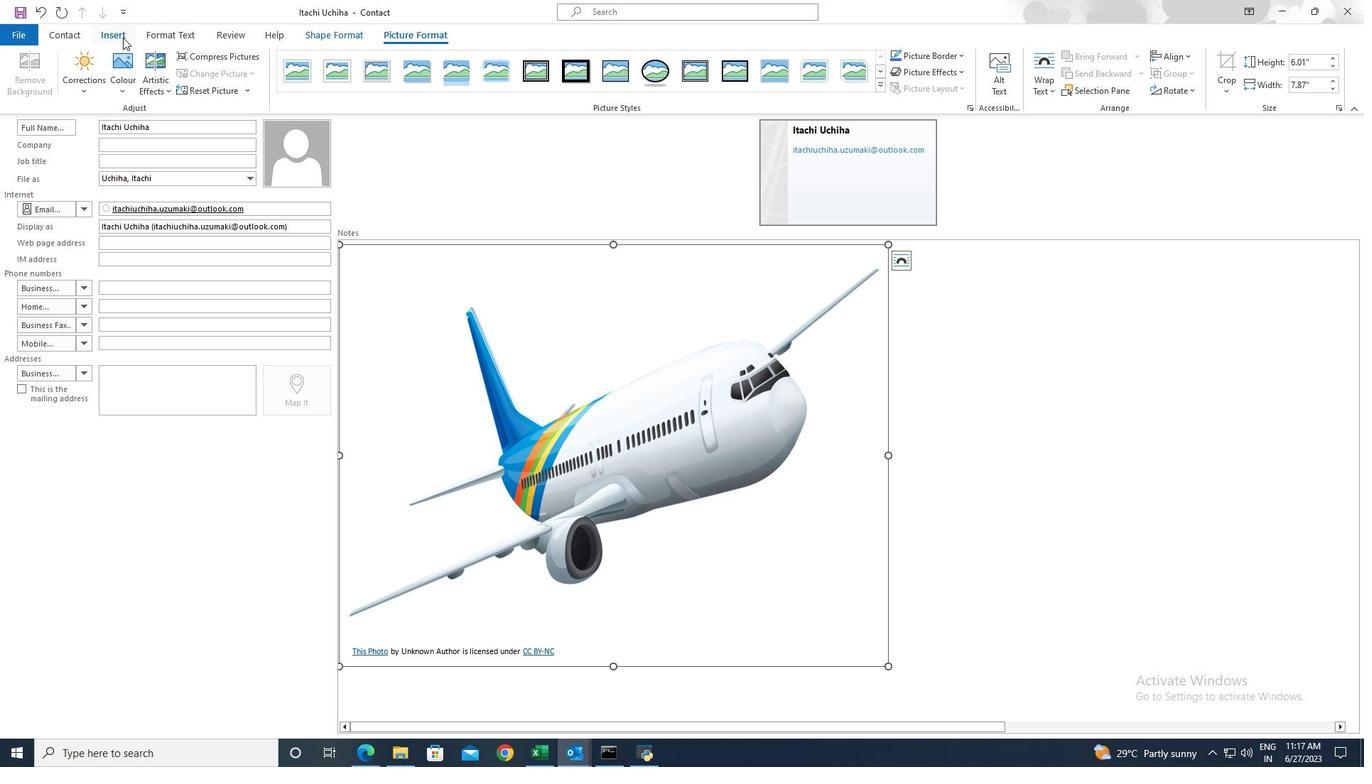 
Action: Mouse pressed left at (122, 36)
Screenshot: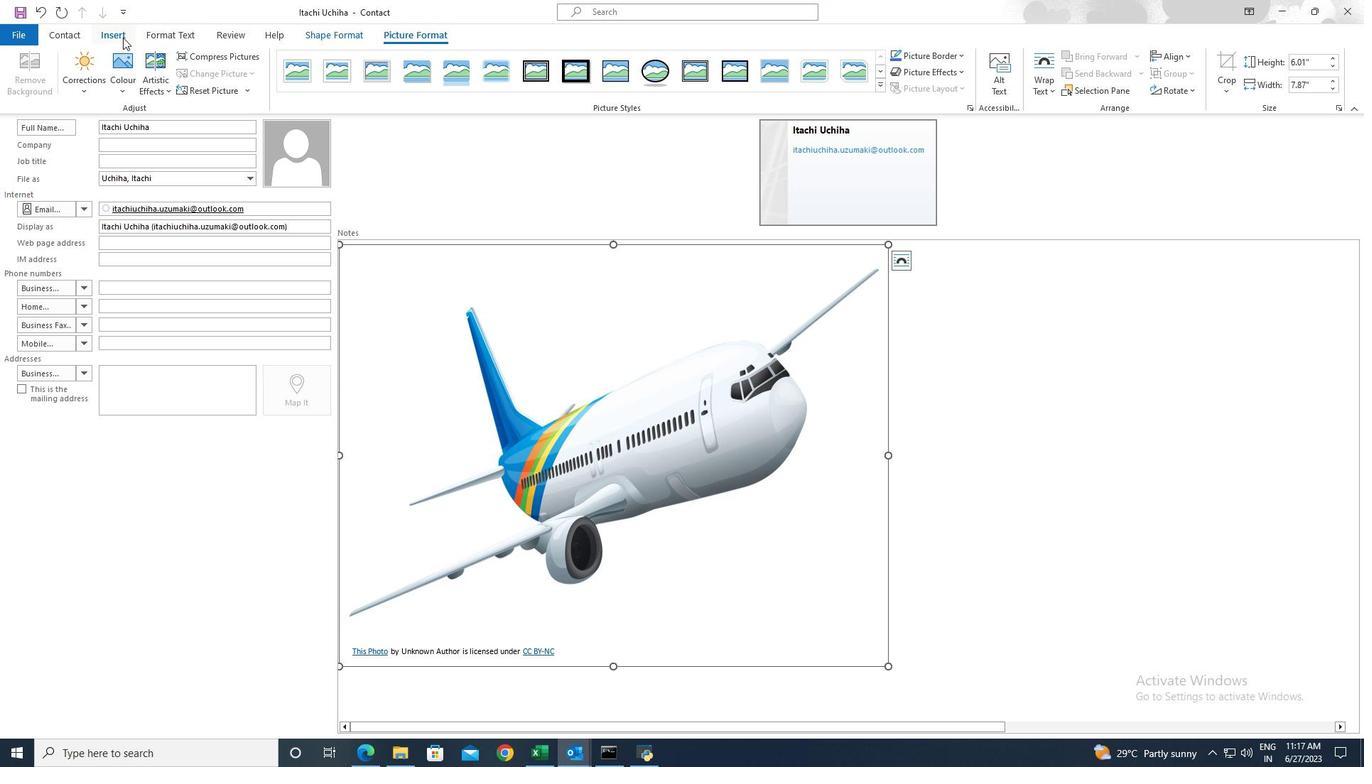 
Action: Mouse moved to (366, 90)
Screenshot: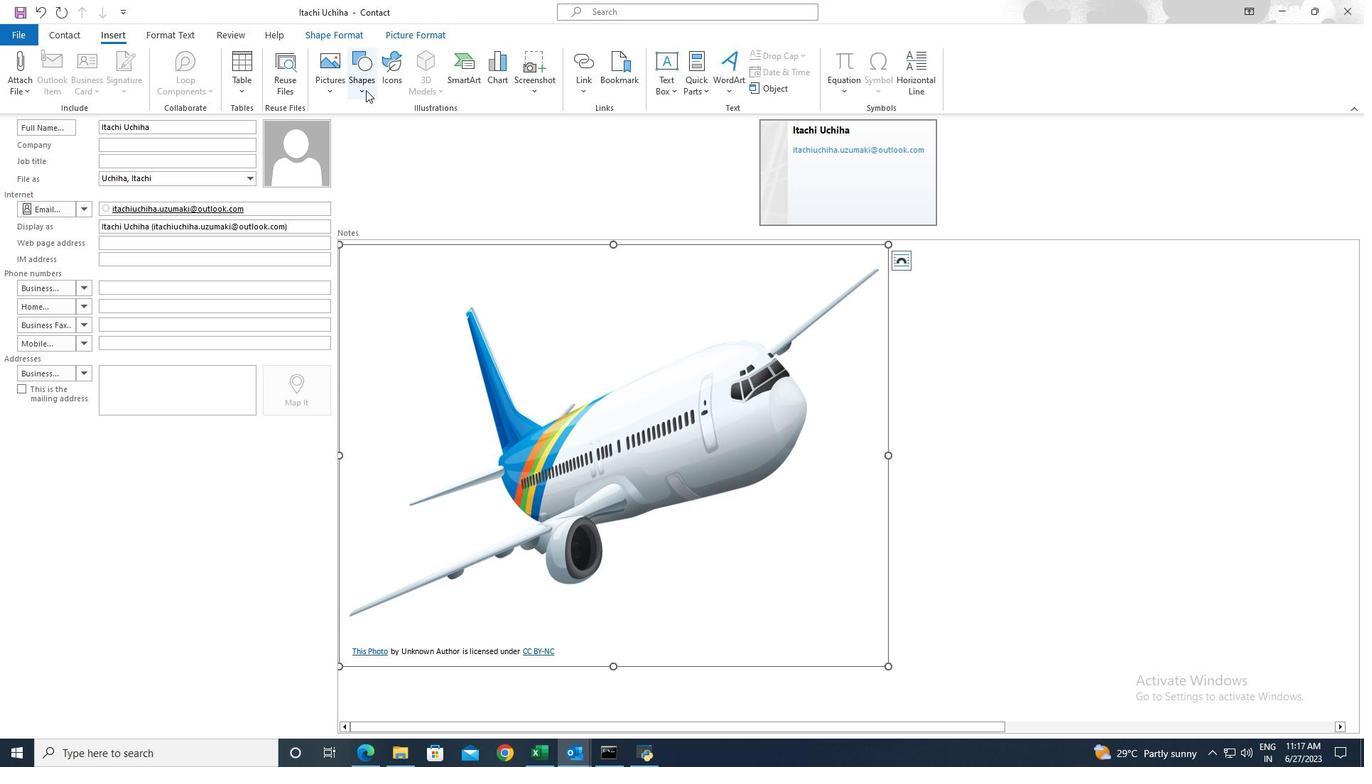 
Action: Mouse pressed left at (366, 90)
Screenshot: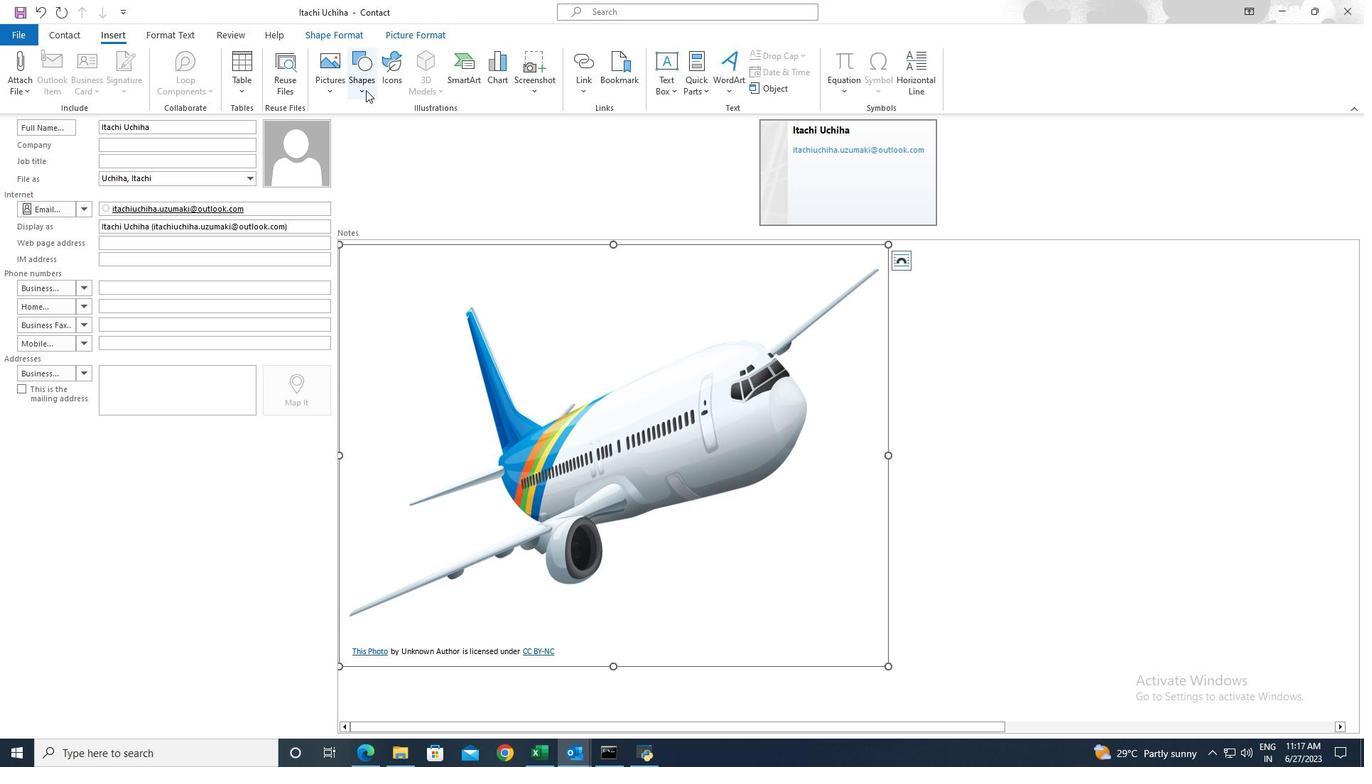 
Action: Mouse moved to (356, 296)
Screenshot: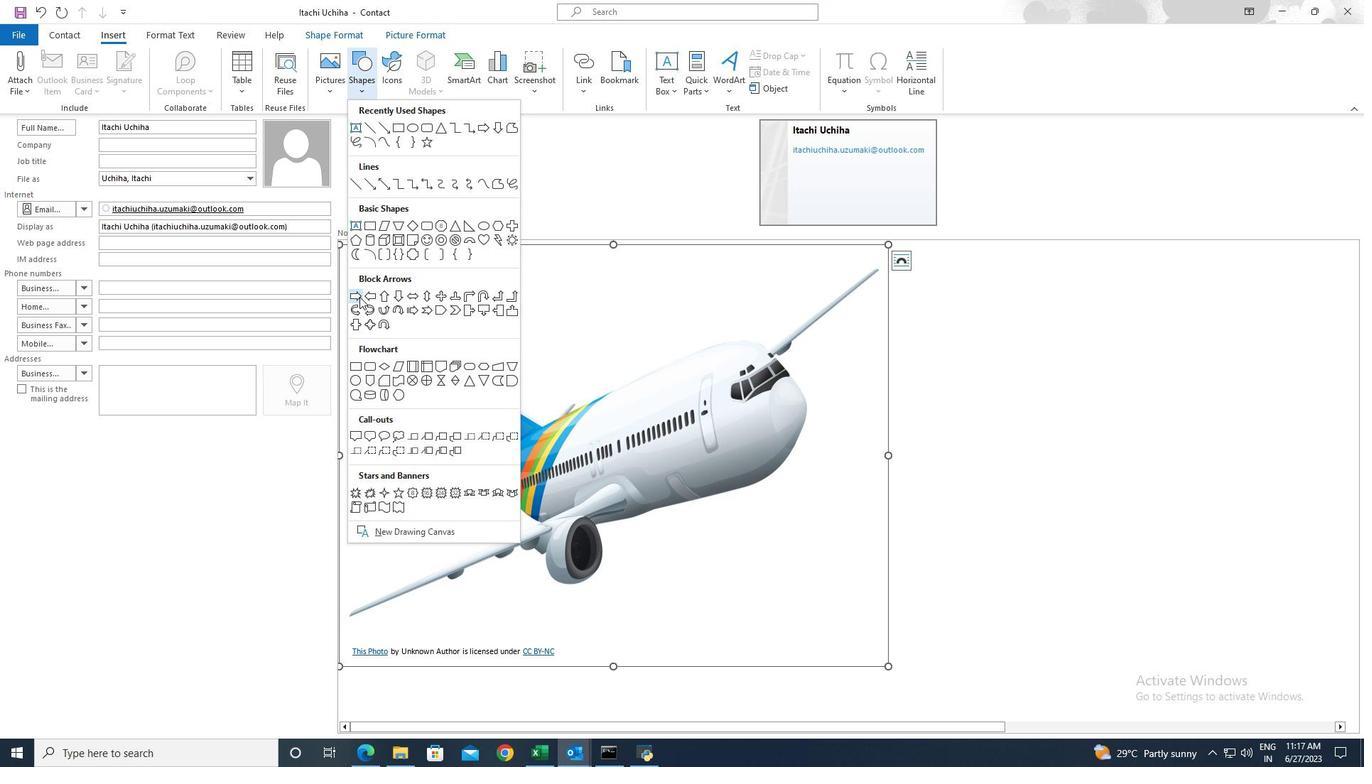
Action: Mouse pressed left at (356, 296)
Screenshot: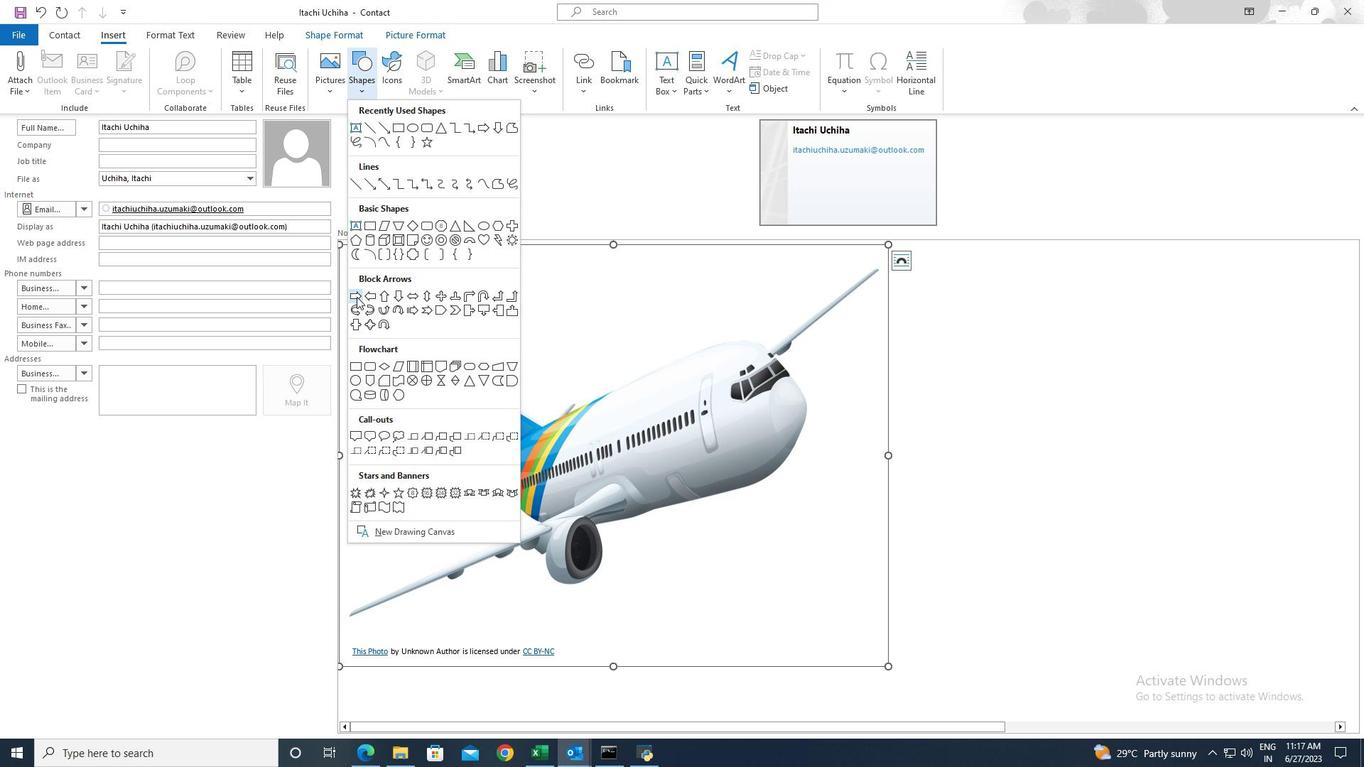 
Action: Mouse moved to (971, 349)
Screenshot: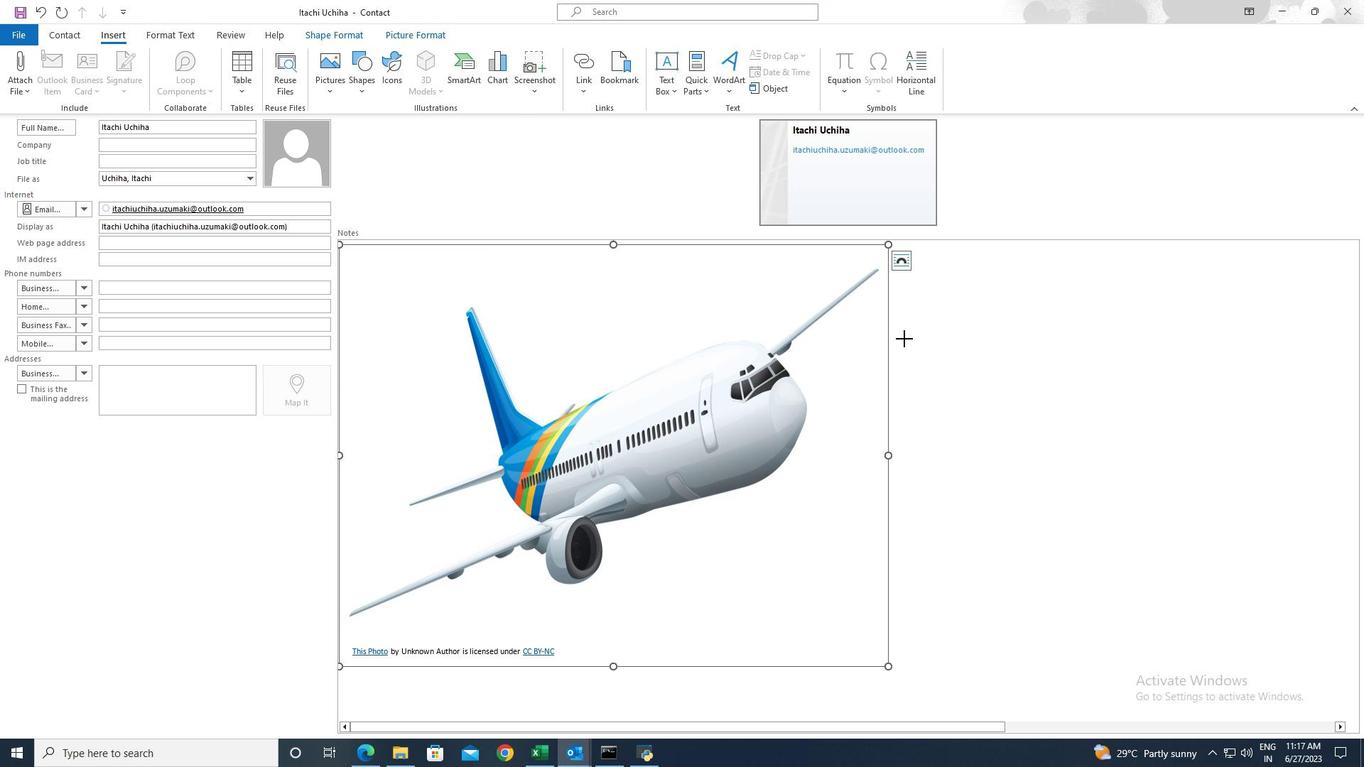 
Action: Mouse pressed left at (971, 349)
Screenshot: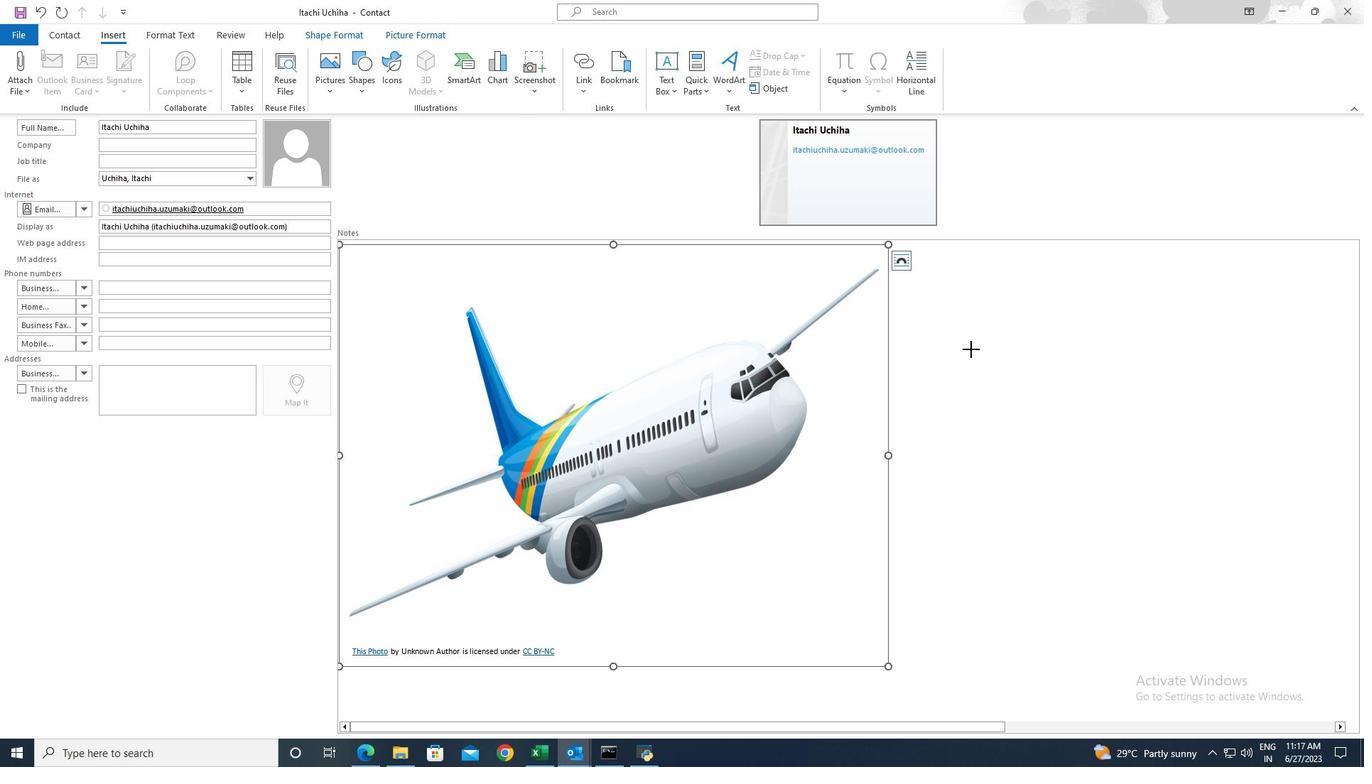 
Action: Mouse moved to (75, 30)
Screenshot: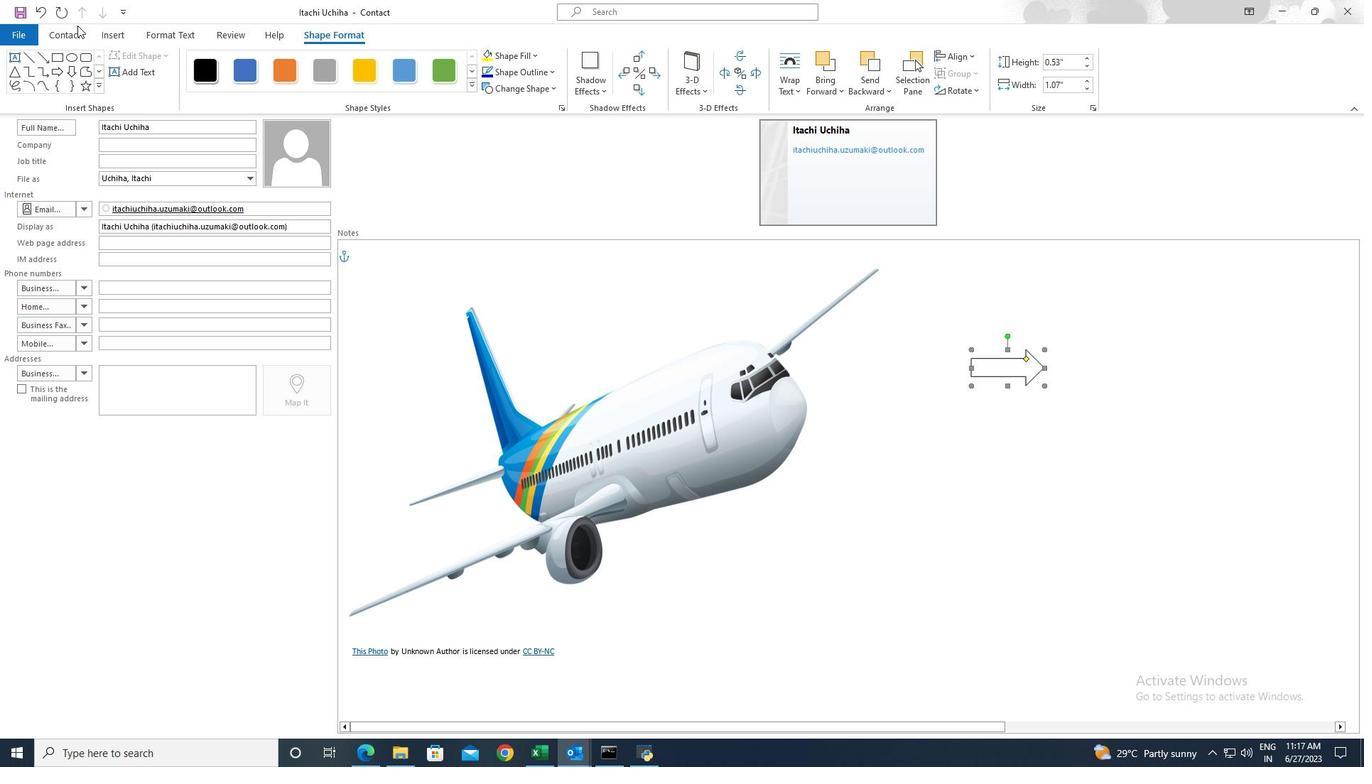 
Action: Mouse pressed left at (75, 30)
Screenshot: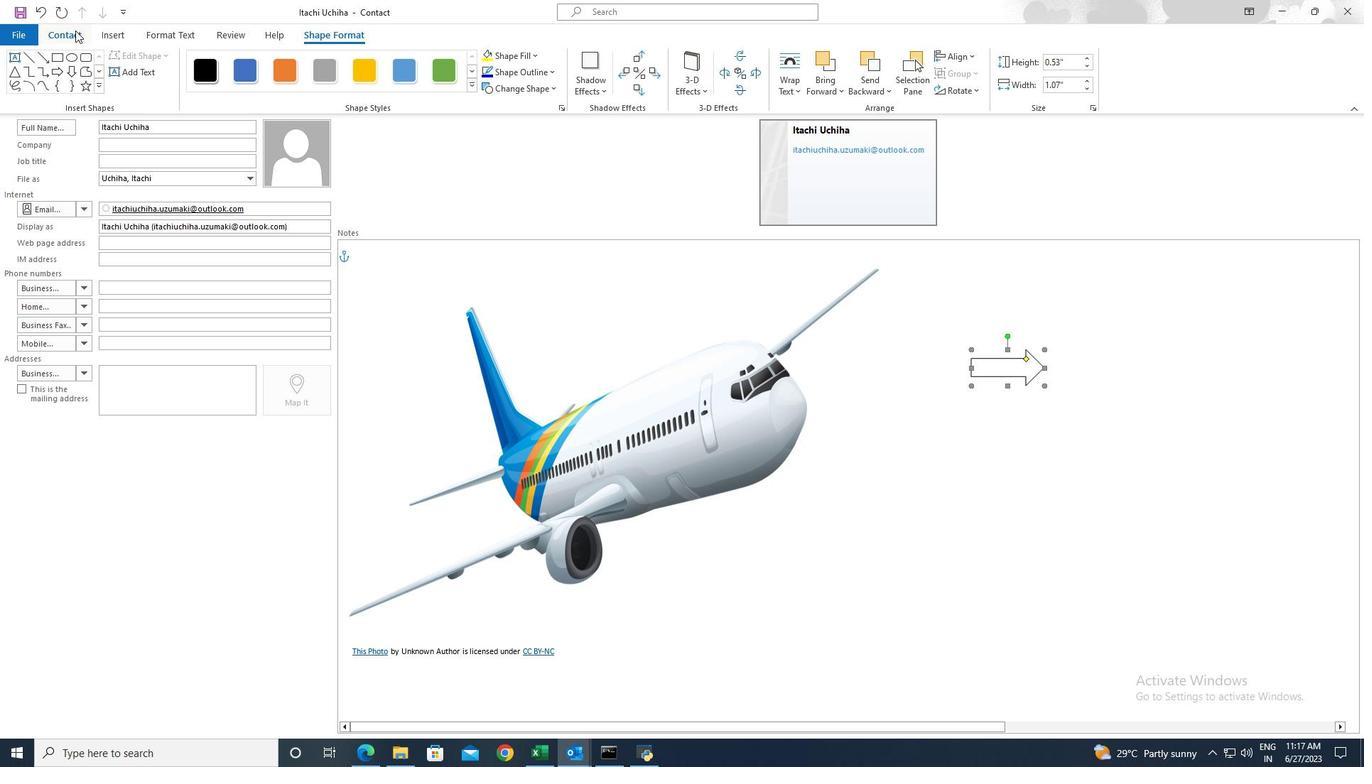 
Action: Mouse moved to (18, 63)
Screenshot: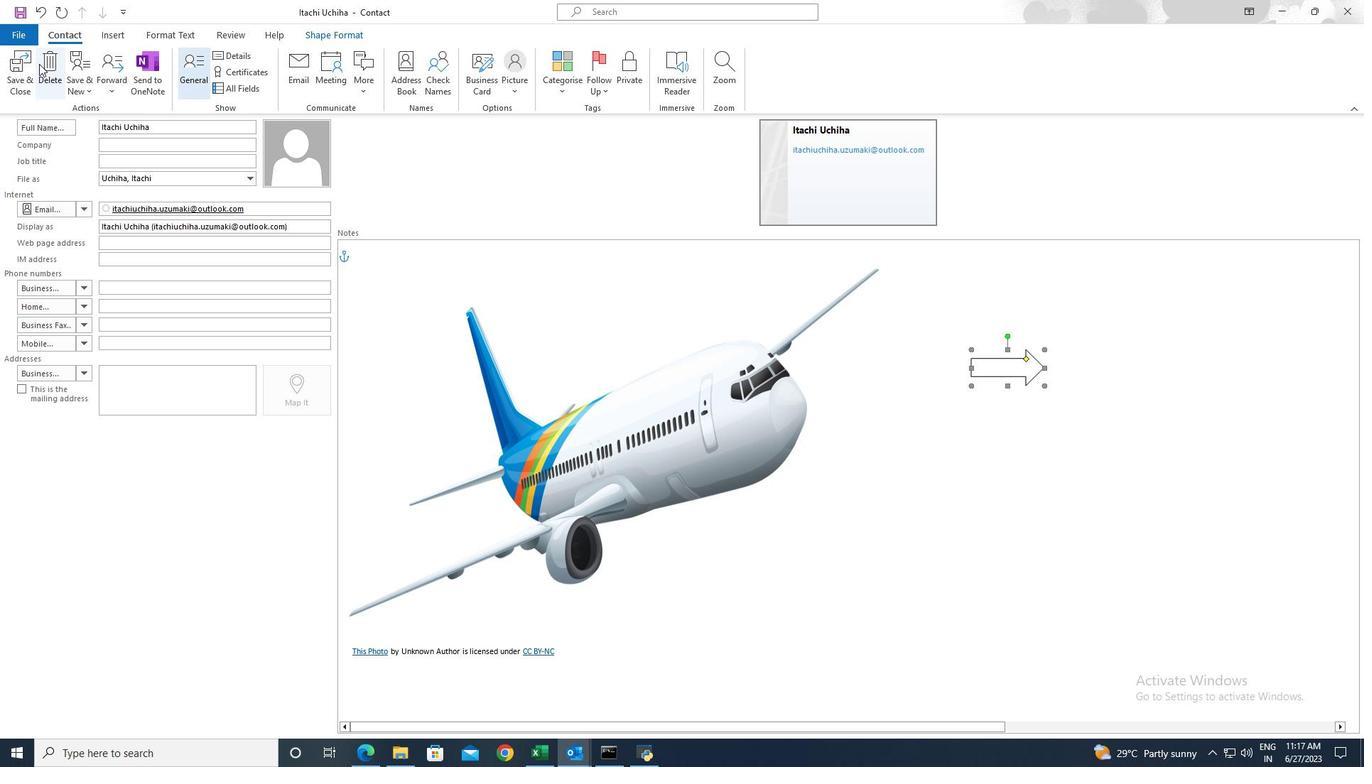 
Action: Mouse pressed left at (18, 63)
Screenshot: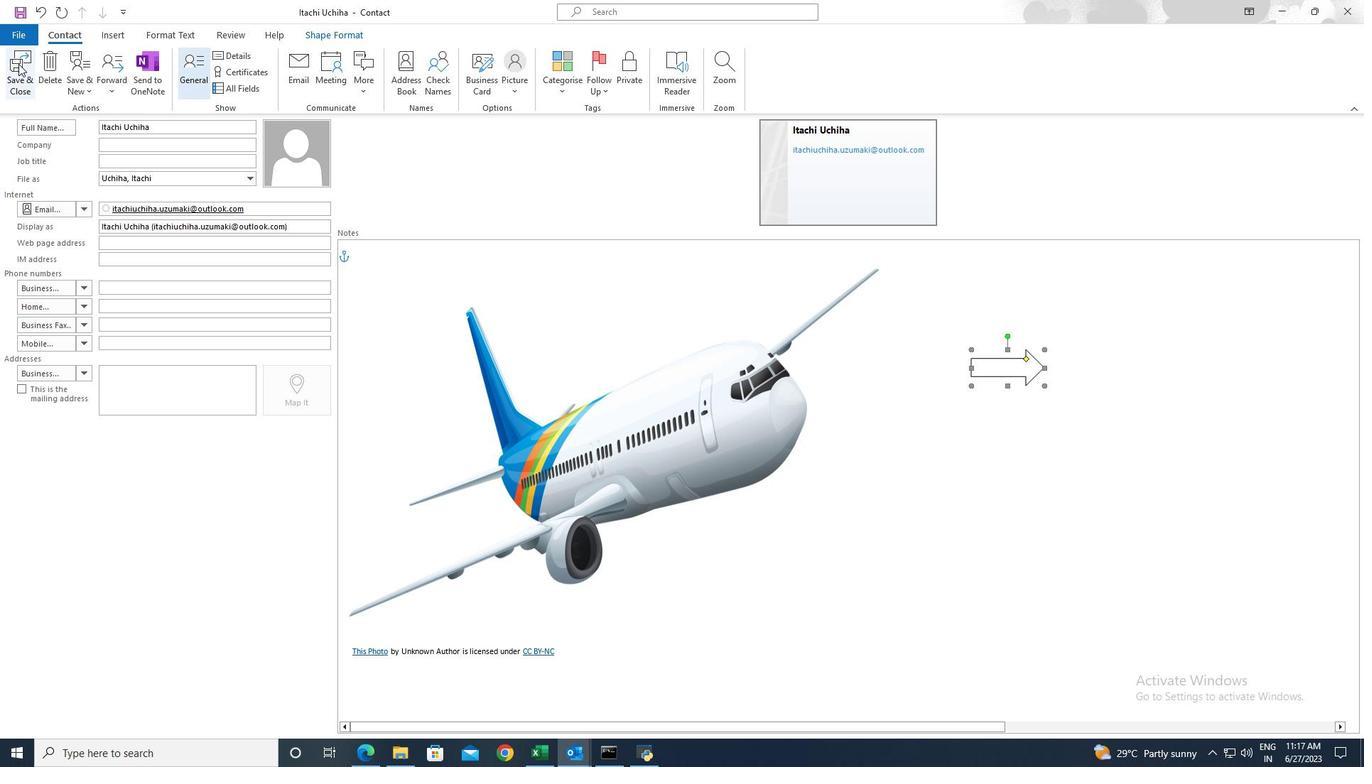 
Action: Mouse moved to (18, 63)
Screenshot: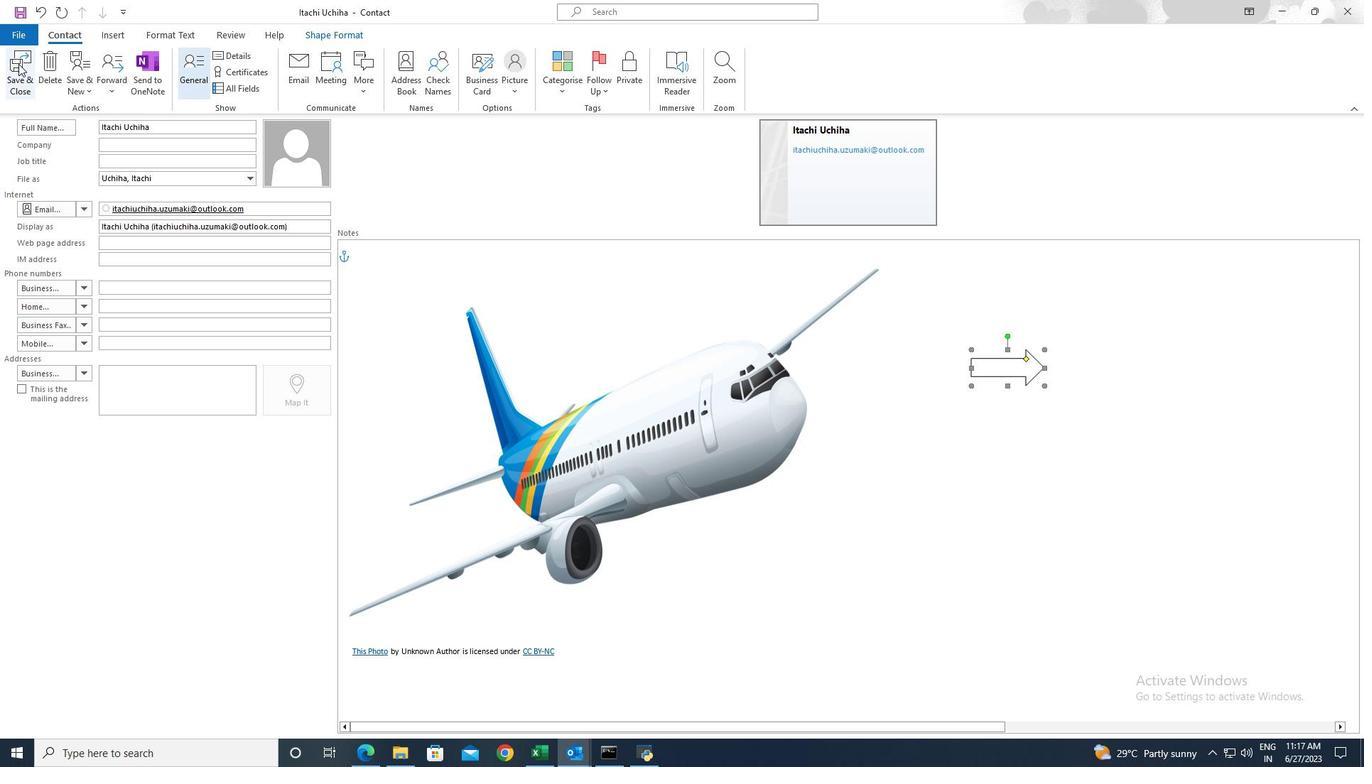 
